 Task: Change  the formatting of the data to Which is Greater than 10 In conditional formating, put the option 'Red Text. 'add another formatting option Format As Table, insert the option Light Gray, Table style light 1 , change the format of Column Width to 15In the sheet   Spark Sales   book
Action: Mouse moved to (86, 235)
Screenshot: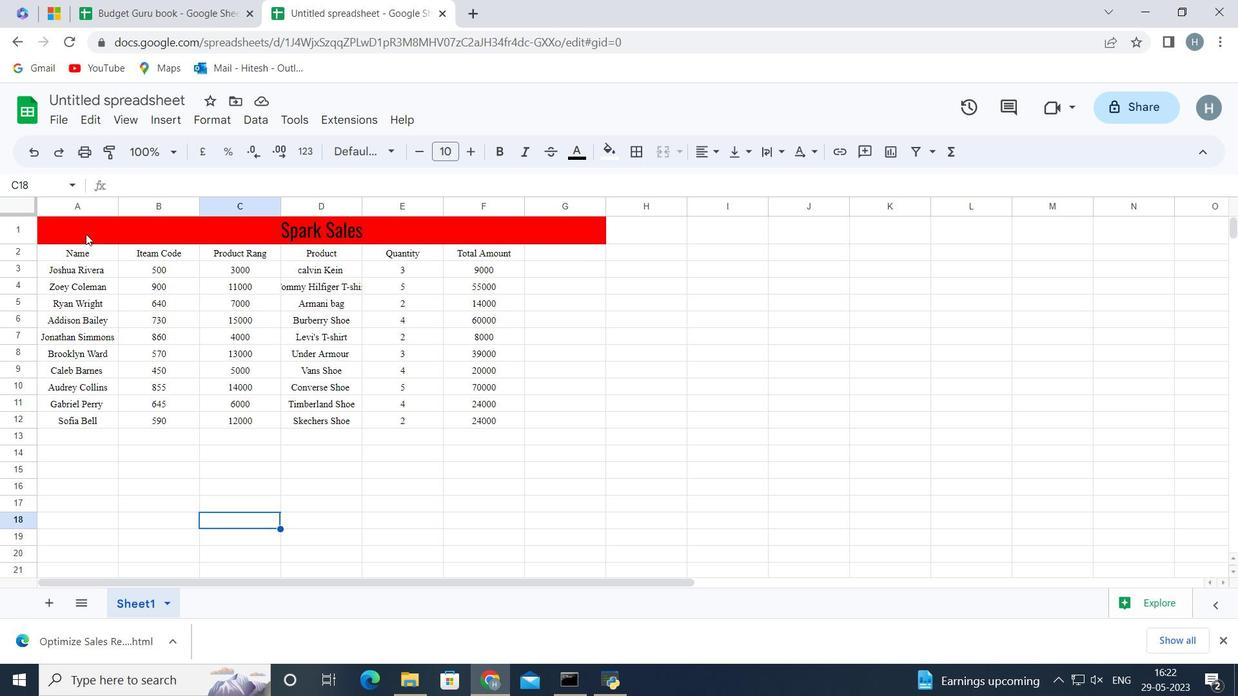 
Action: Key pressed <Key.shift><Key.right>
Screenshot: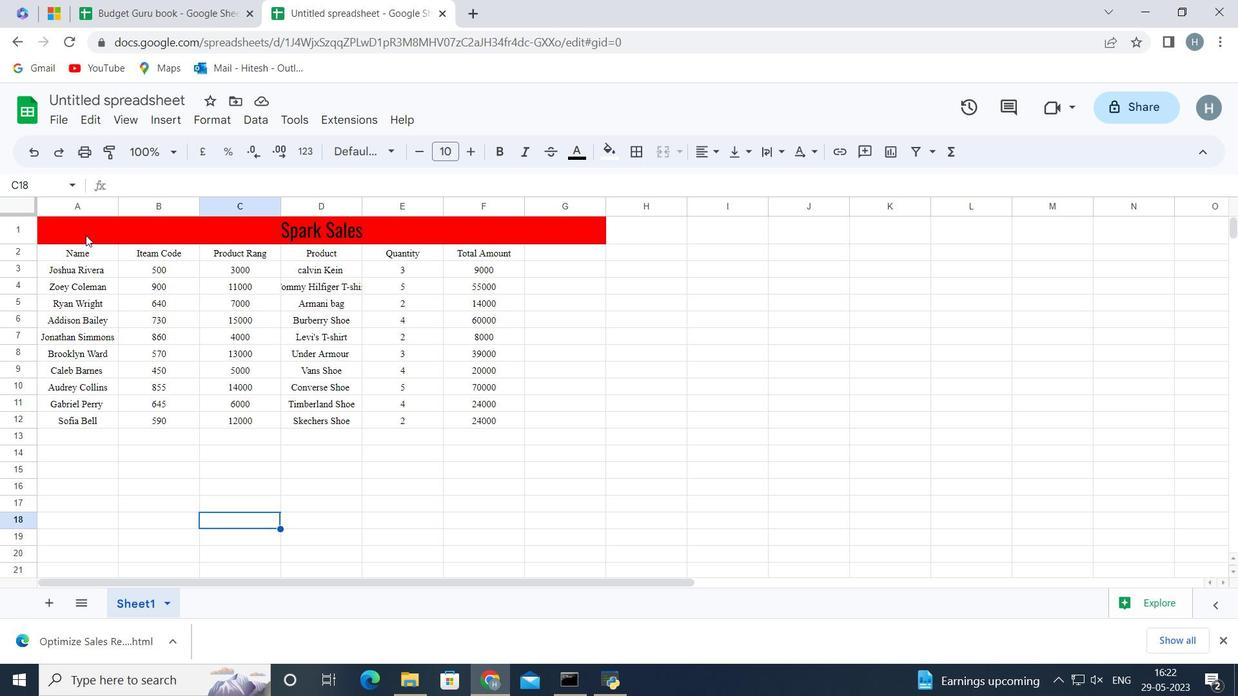 
Action: Mouse moved to (149, 468)
Screenshot: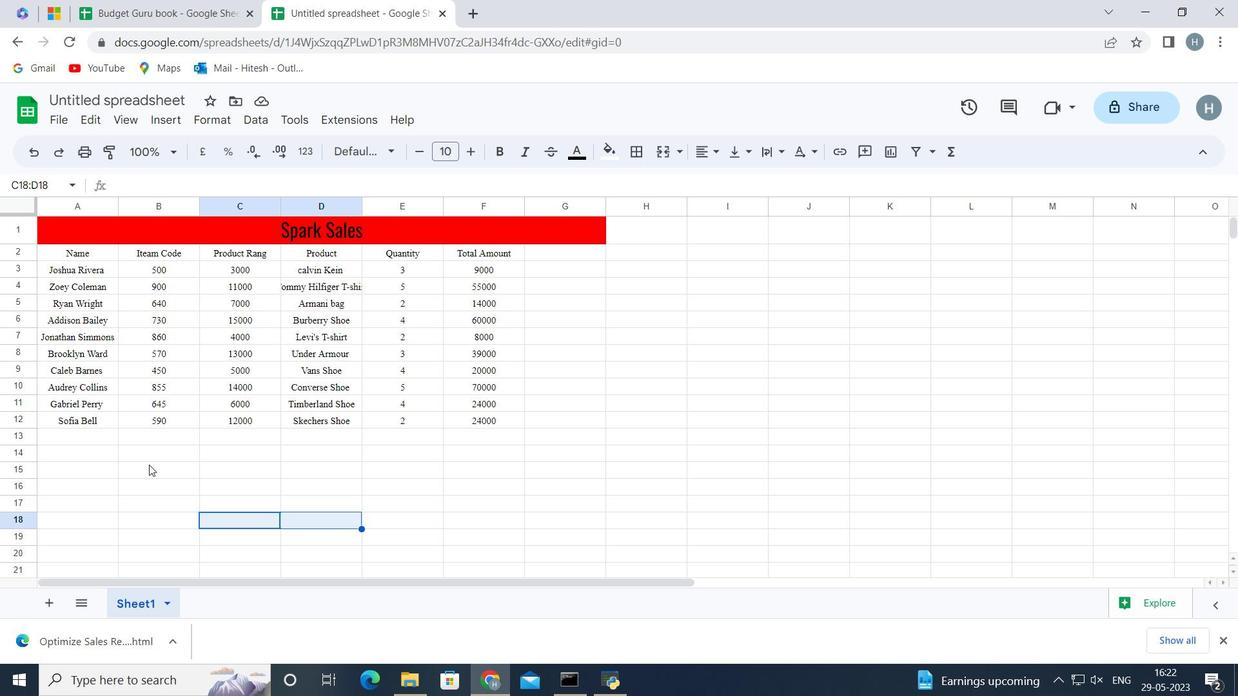 
Action: Mouse pressed left at (149, 468)
Screenshot: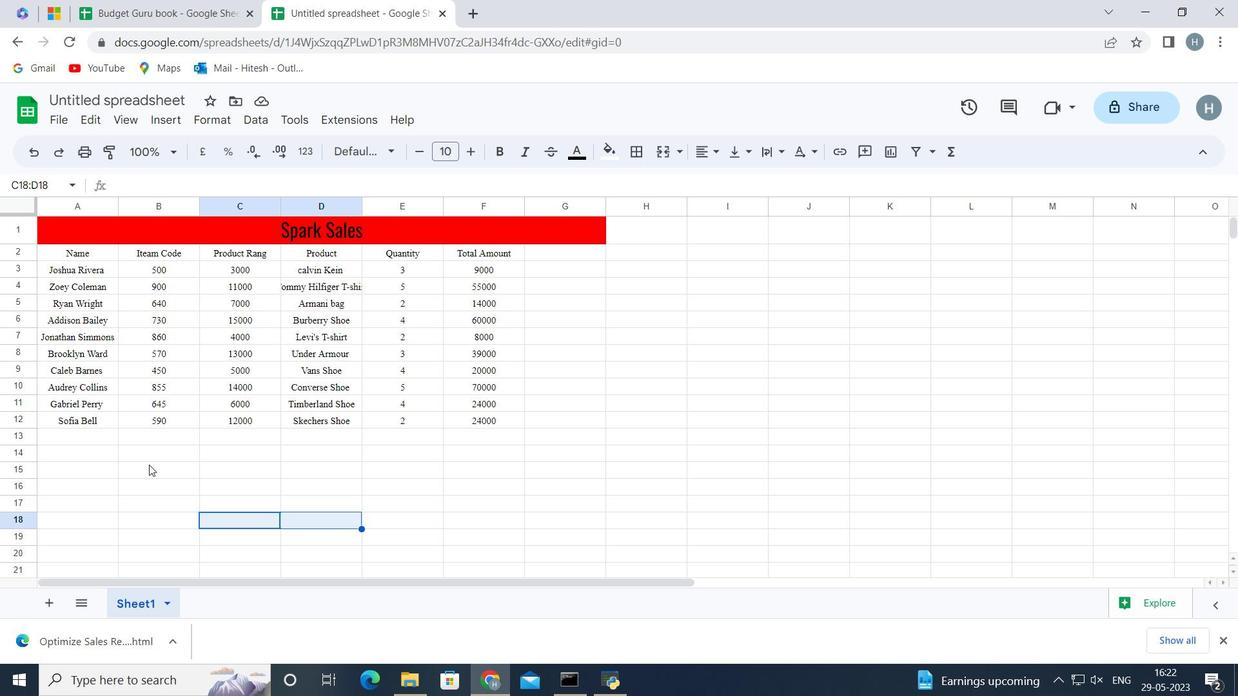
Action: Mouse moved to (63, 226)
Screenshot: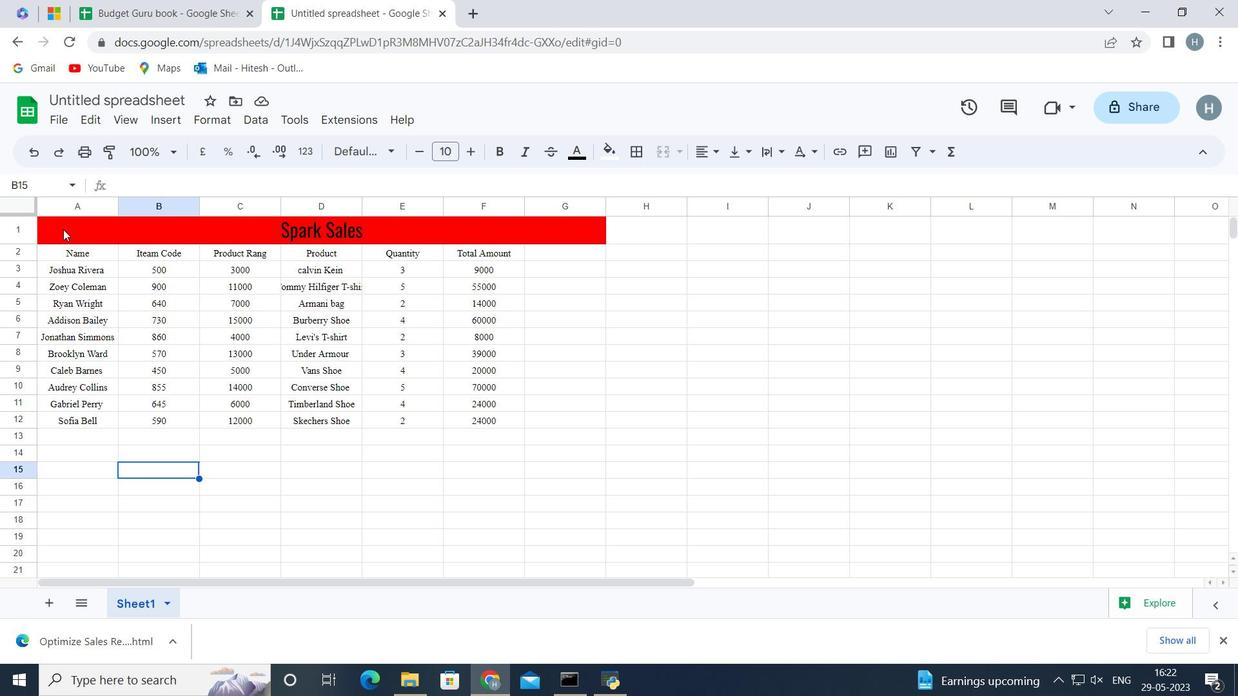 
Action: Mouse pressed left at (63, 226)
Screenshot: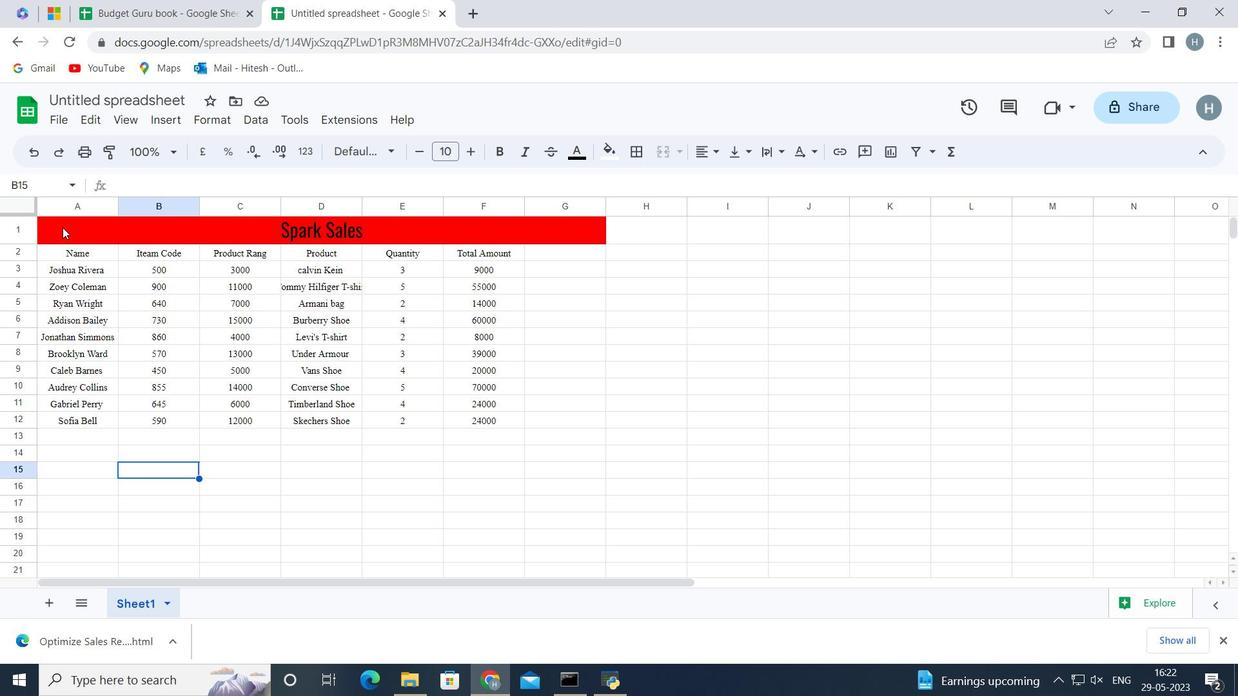 
Action: Key pressed <Key.shift><Key.down><Key.down><Key.down><Key.down><Key.down><Key.down><Key.down><Key.down><Key.down><Key.down><Key.down>
Screenshot: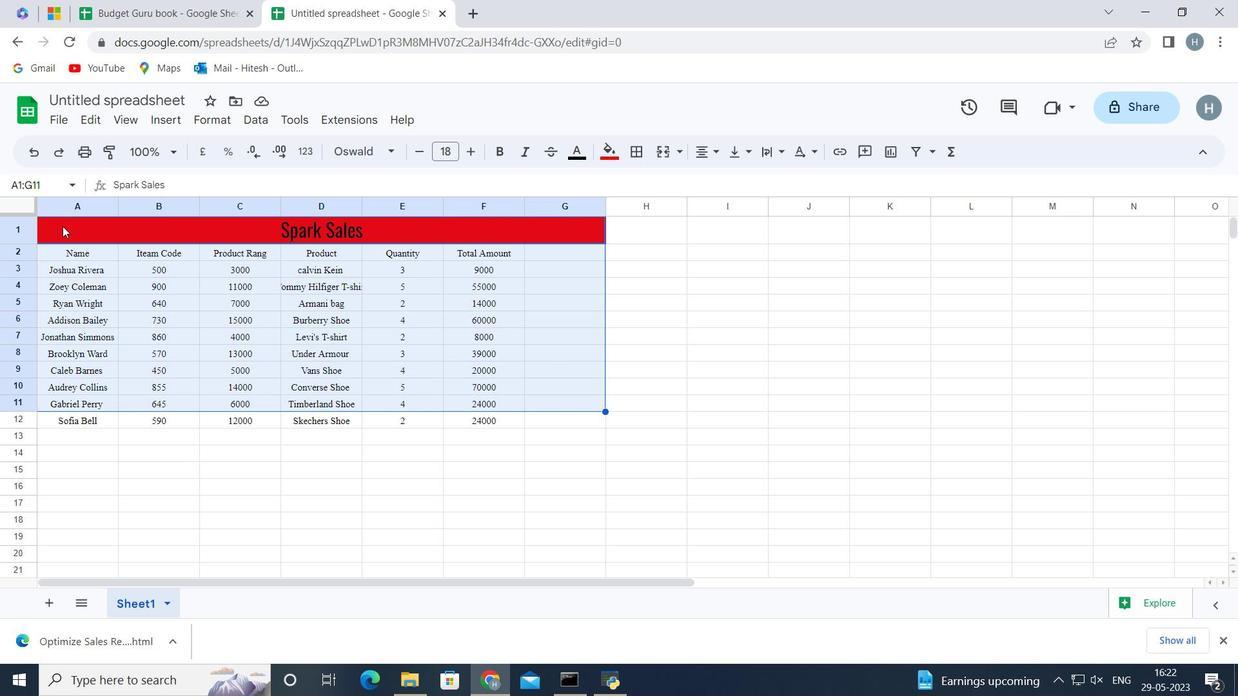 
Action: Mouse moved to (221, 122)
Screenshot: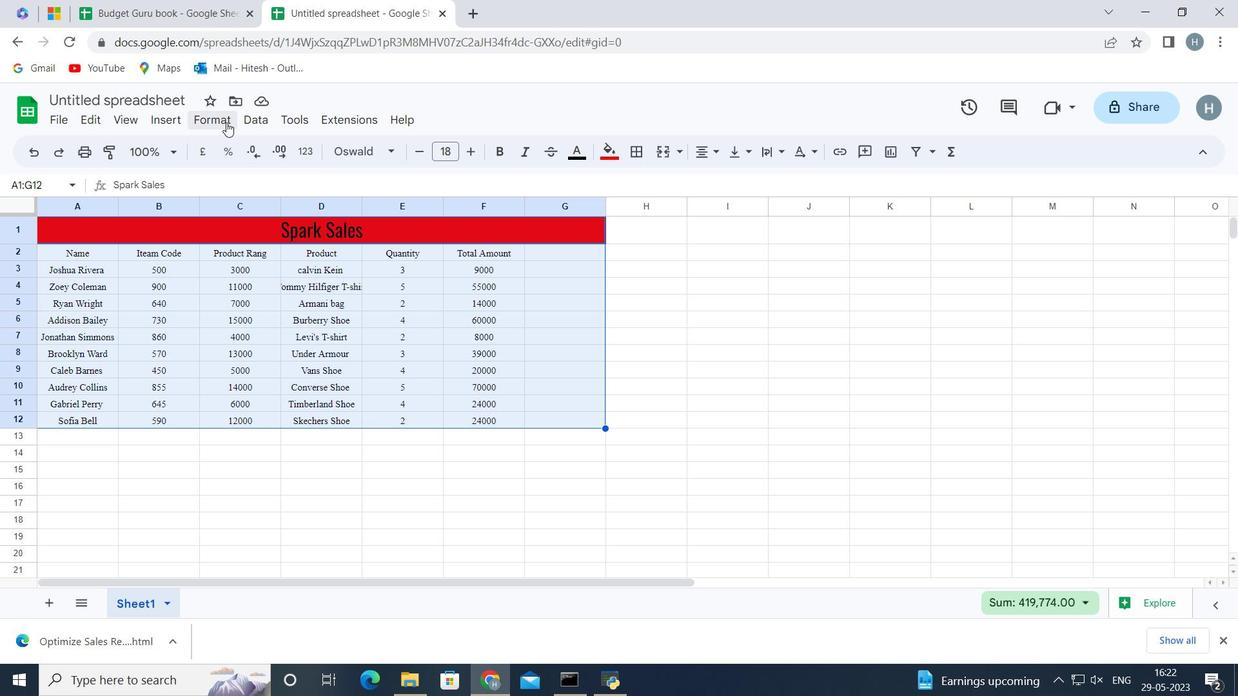 
Action: Mouse pressed left at (221, 122)
Screenshot: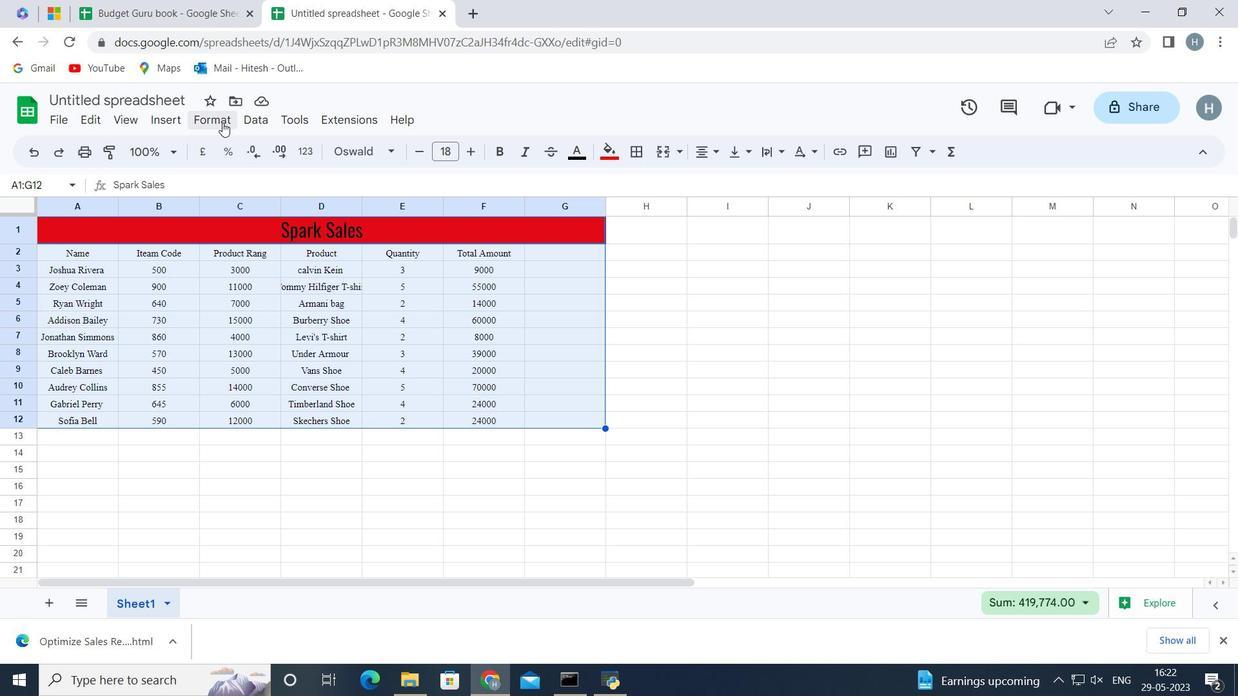 
Action: Mouse moved to (324, 391)
Screenshot: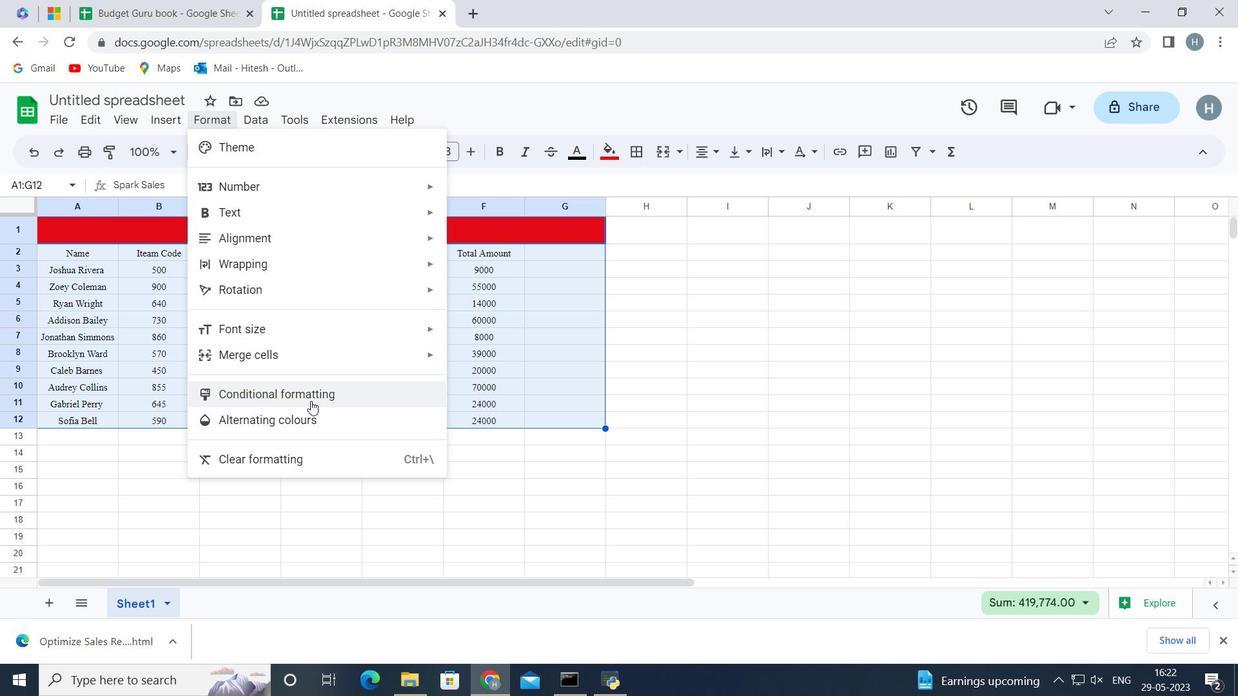 
Action: Mouse pressed left at (324, 391)
Screenshot: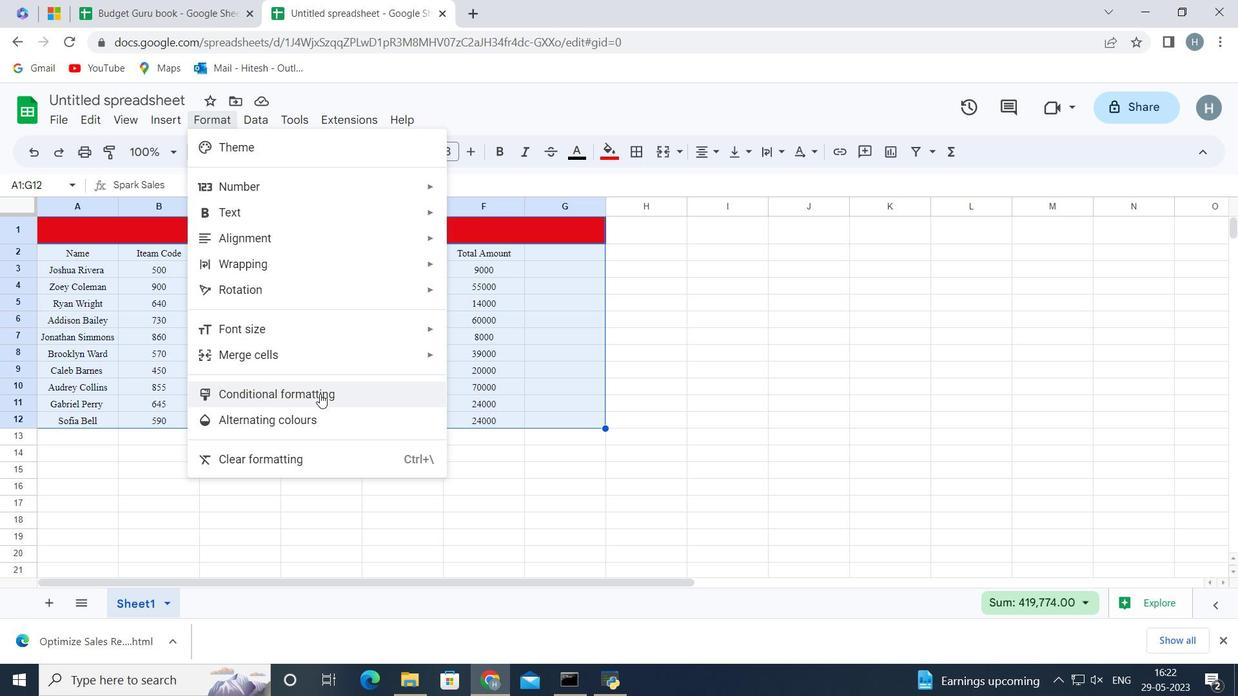 
Action: Mouse moved to (1093, 363)
Screenshot: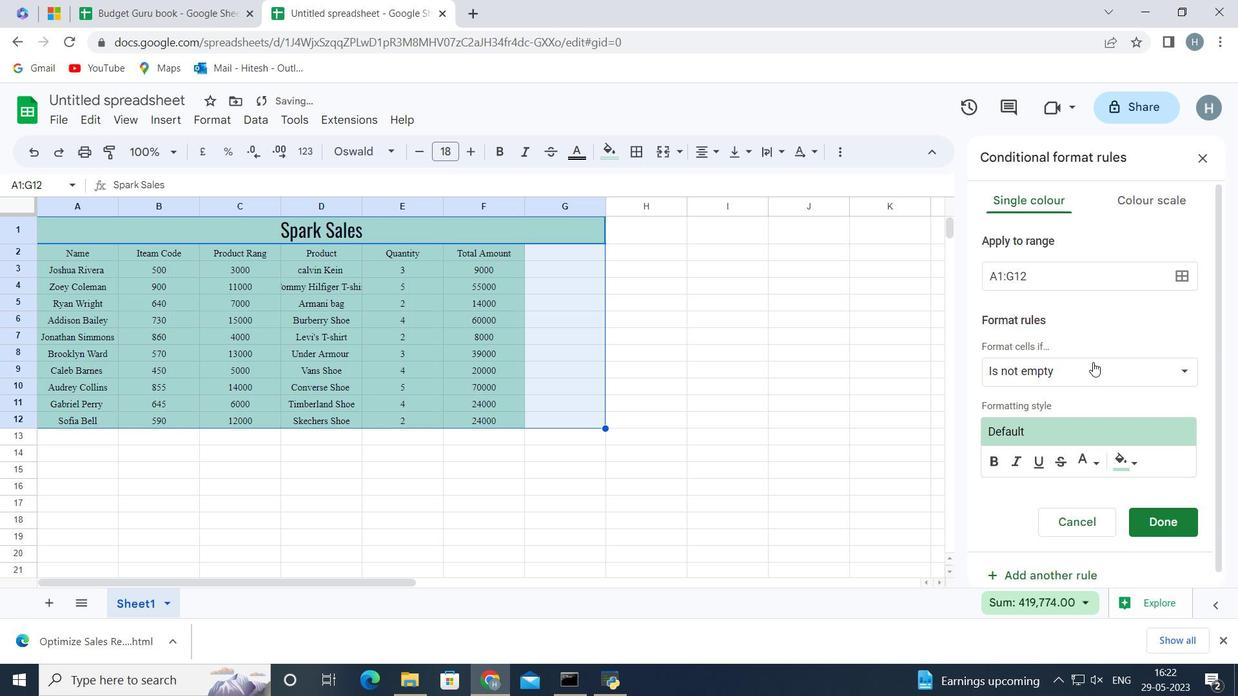 
Action: Mouse pressed left at (1093, 363)
Screenshot: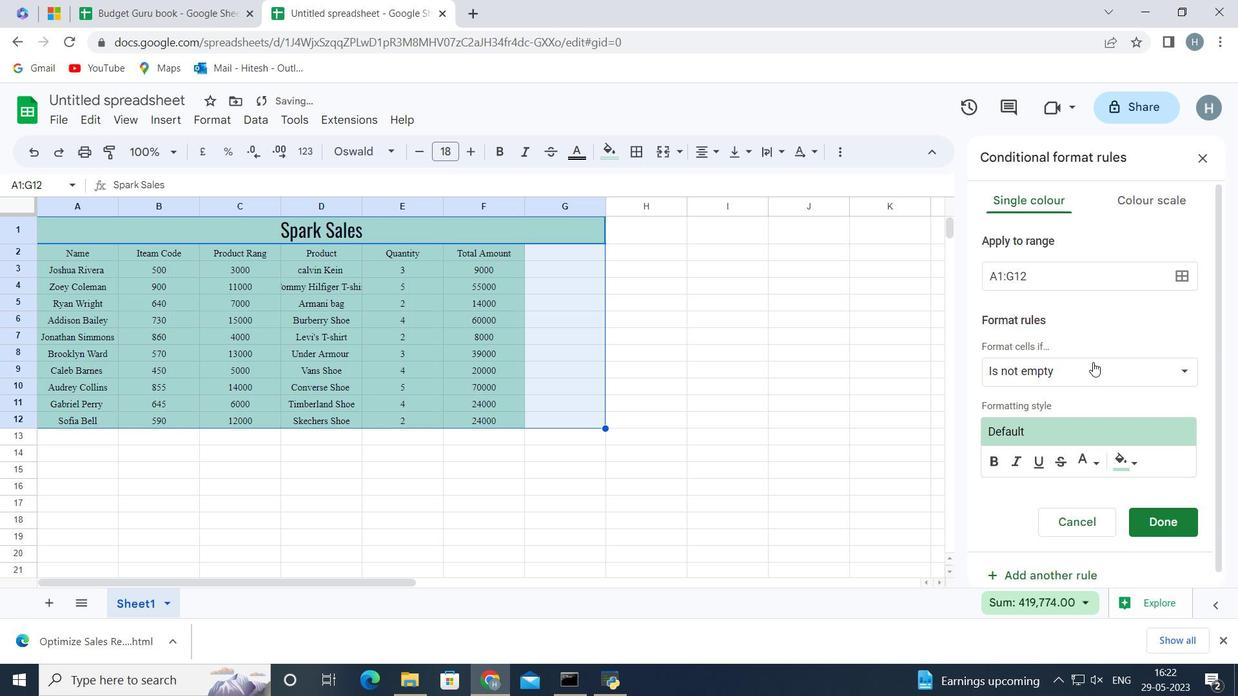 
Action: Mouse moved to (1073, 416)
Screenshot: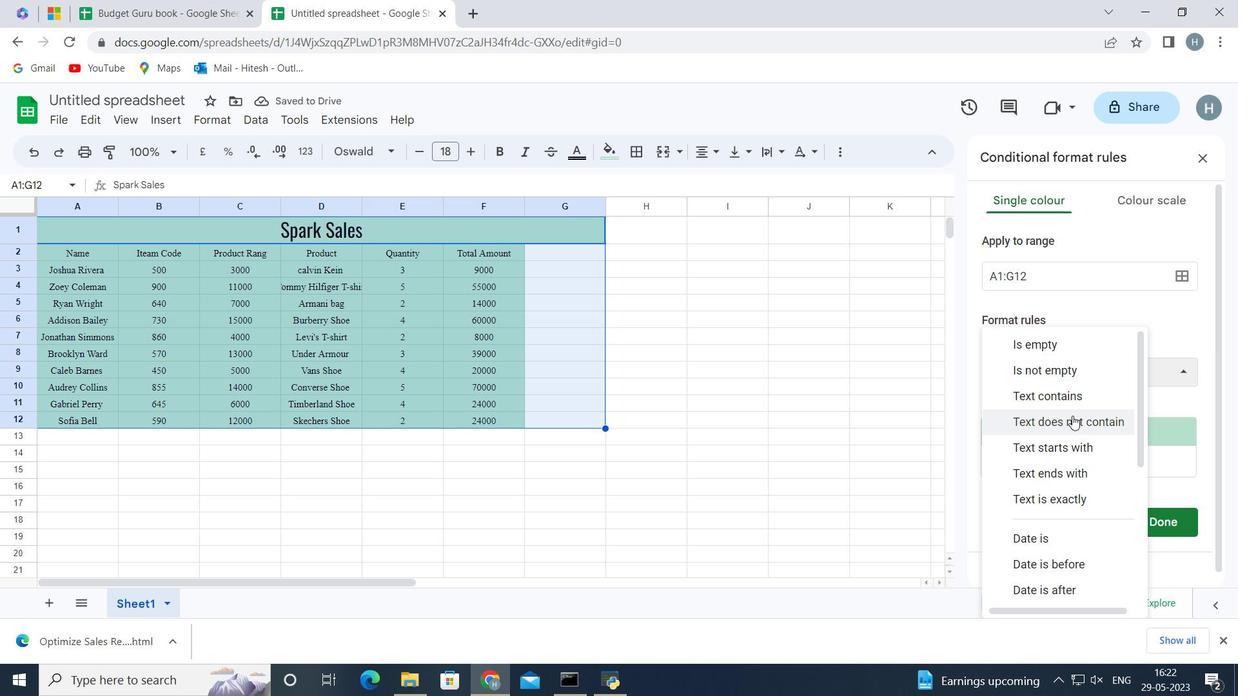 
Action: Mouse scrolled (1073, 416) with delta (0, 0)
Screenshot: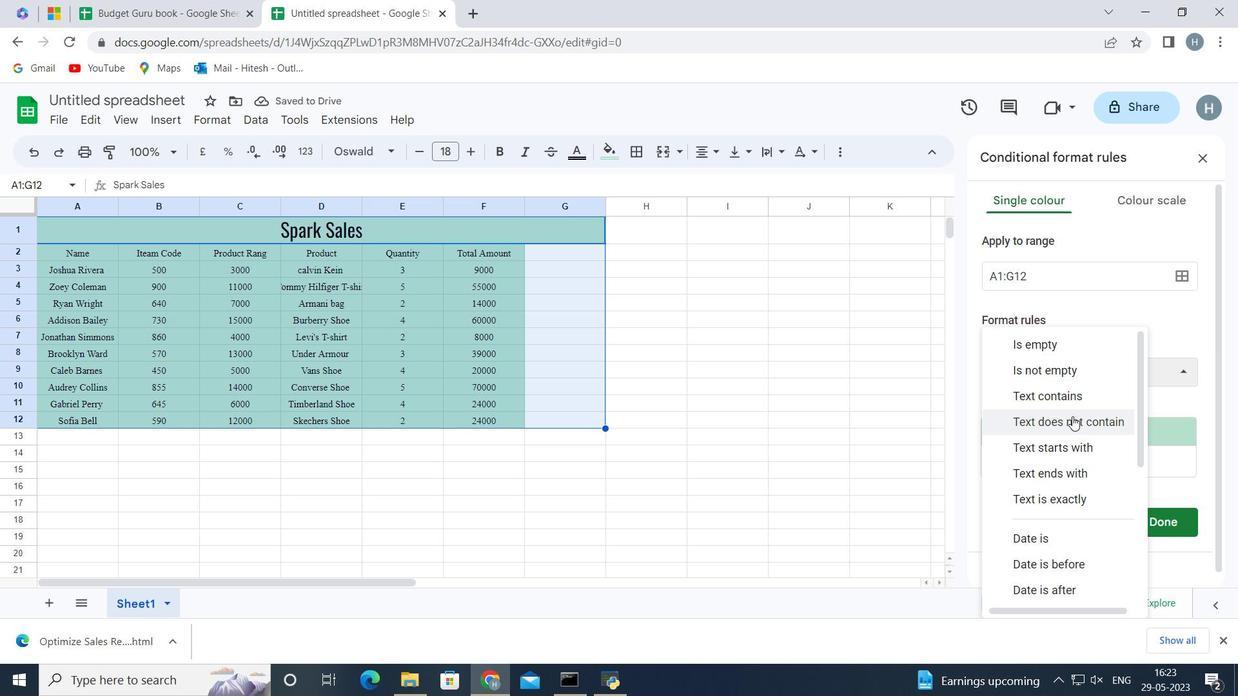 
Action: Mouse scrolled (1073, 416) with delta (0, 0)
Screenshot: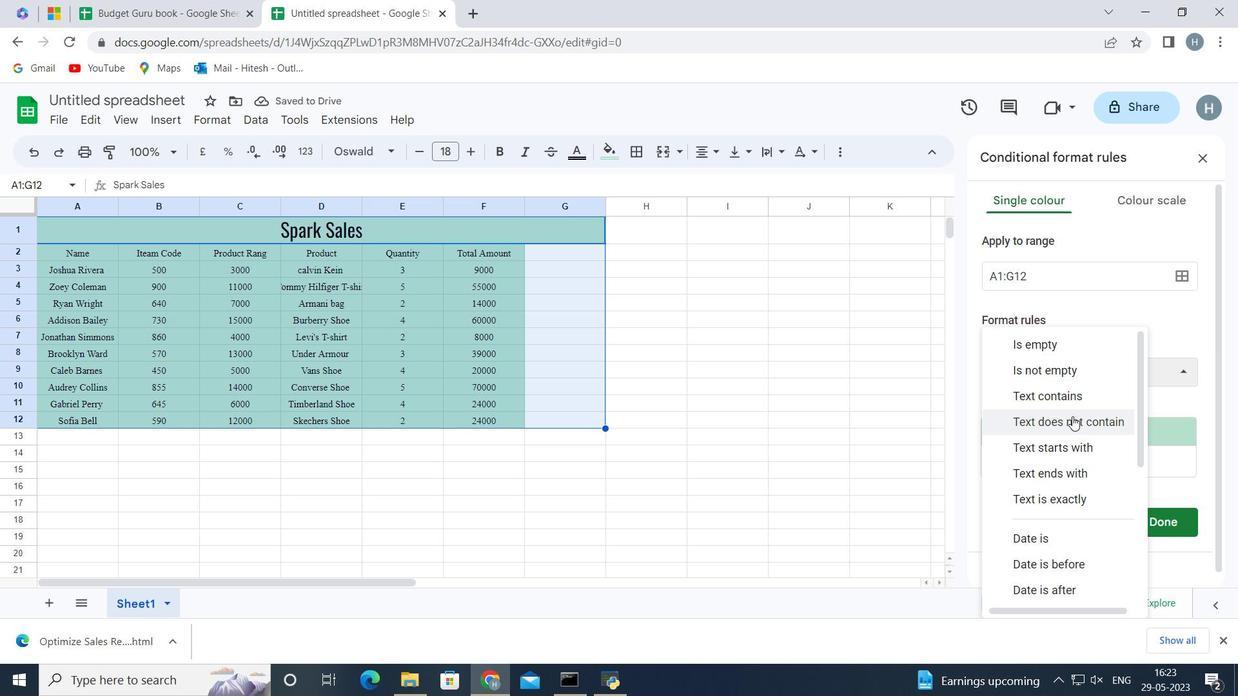
Action: Mouse moved to (1059, 466)
Screenshot: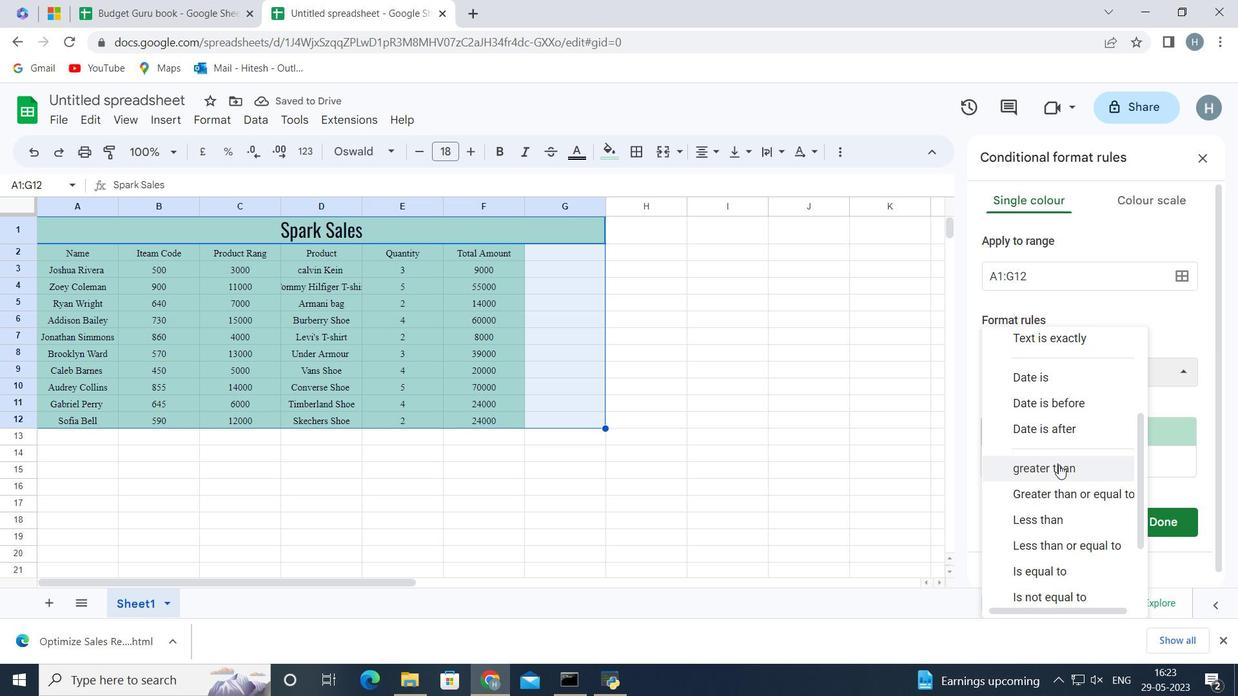 
Action: Mouse pressed left at (1059, 466)
Screenshot: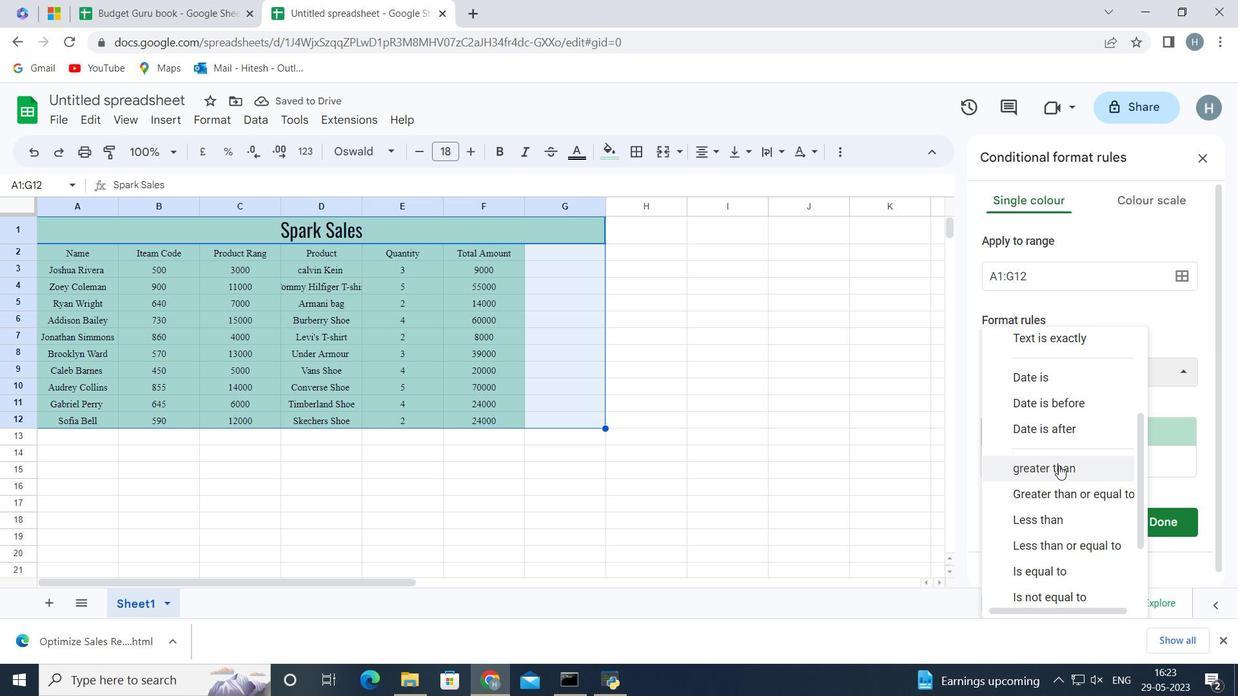
Action: Mouse moved to (1033, 416)
Screenshot: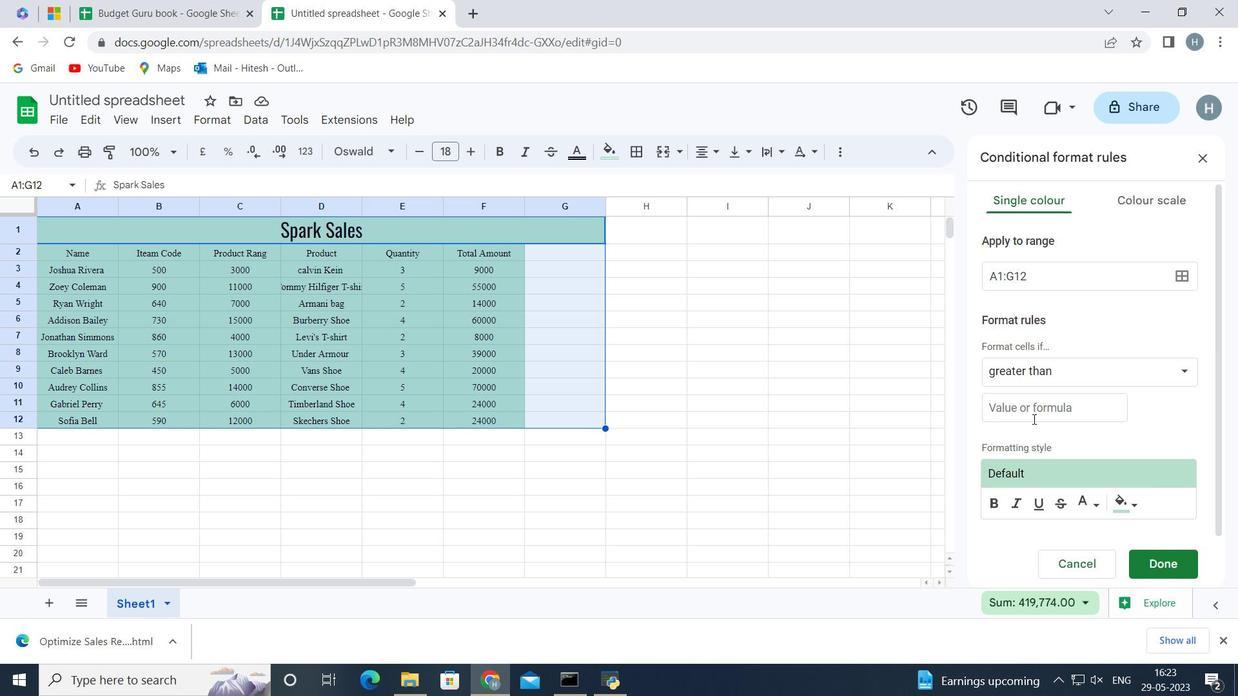
Action: Mouse pressed left at (1033, 416)
Screenshot: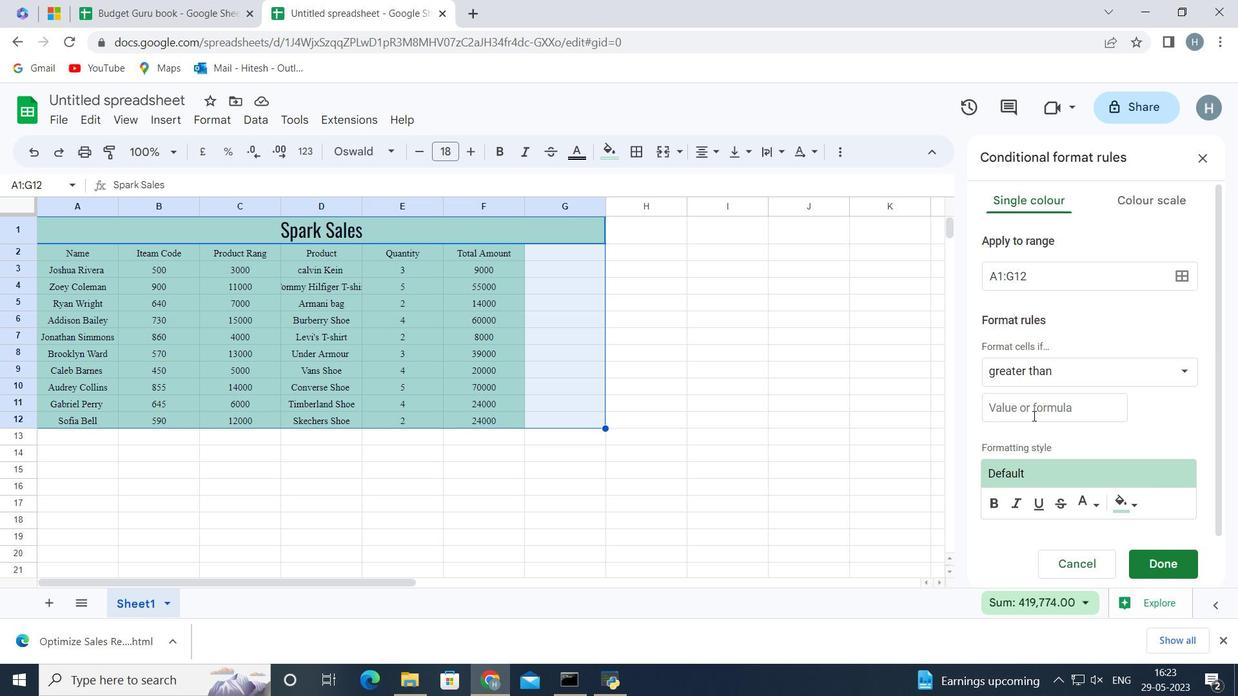 
Action: Mouse moved to (1031, 407)
Screenshot: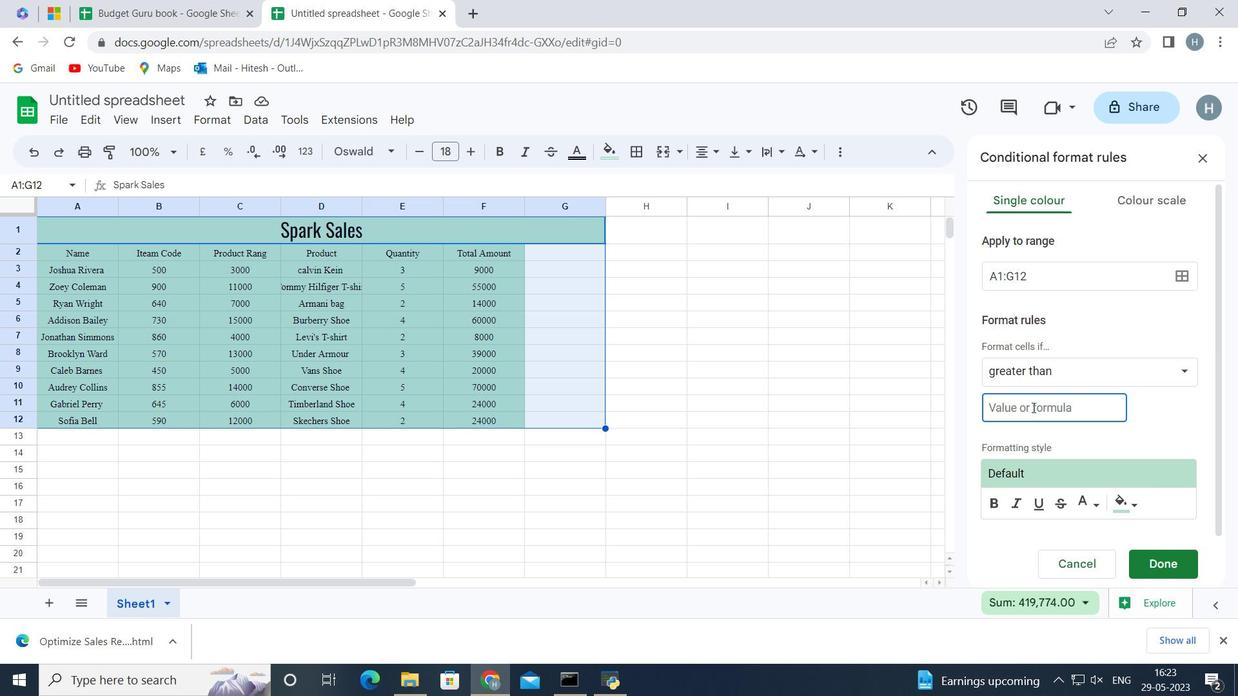 
Action: Key pressed 1
Screenshot: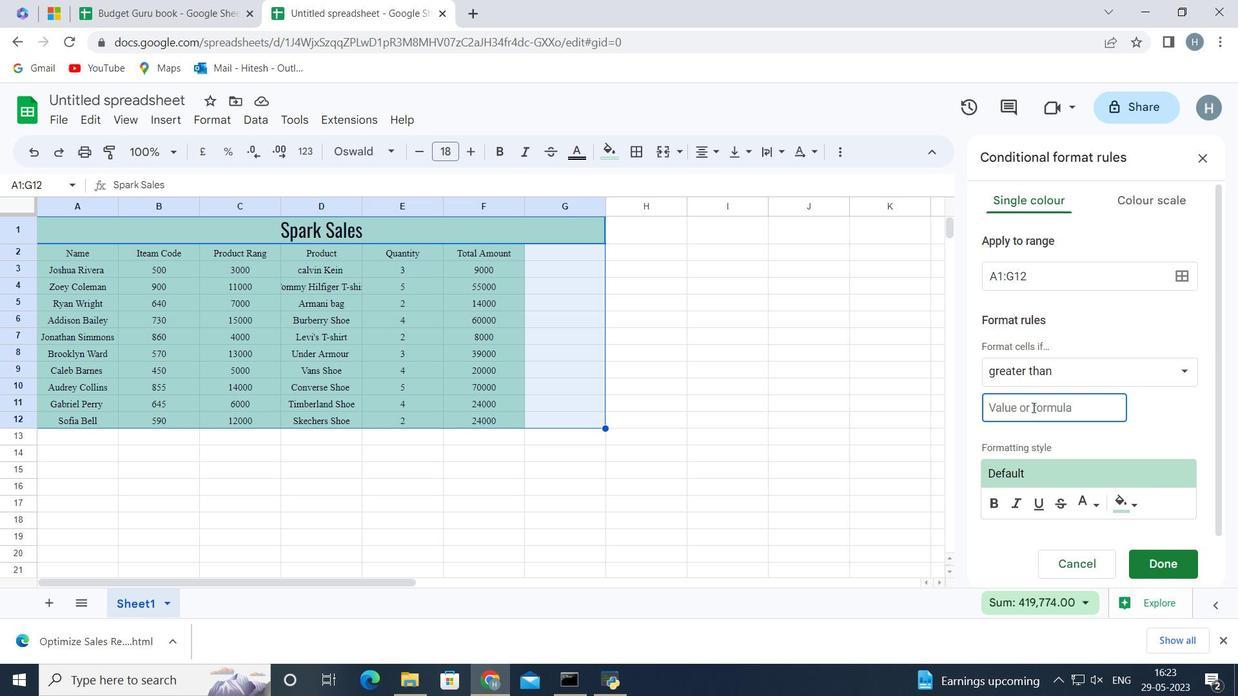 
Action: Mouse moved to (1030, 407)
Screenshot: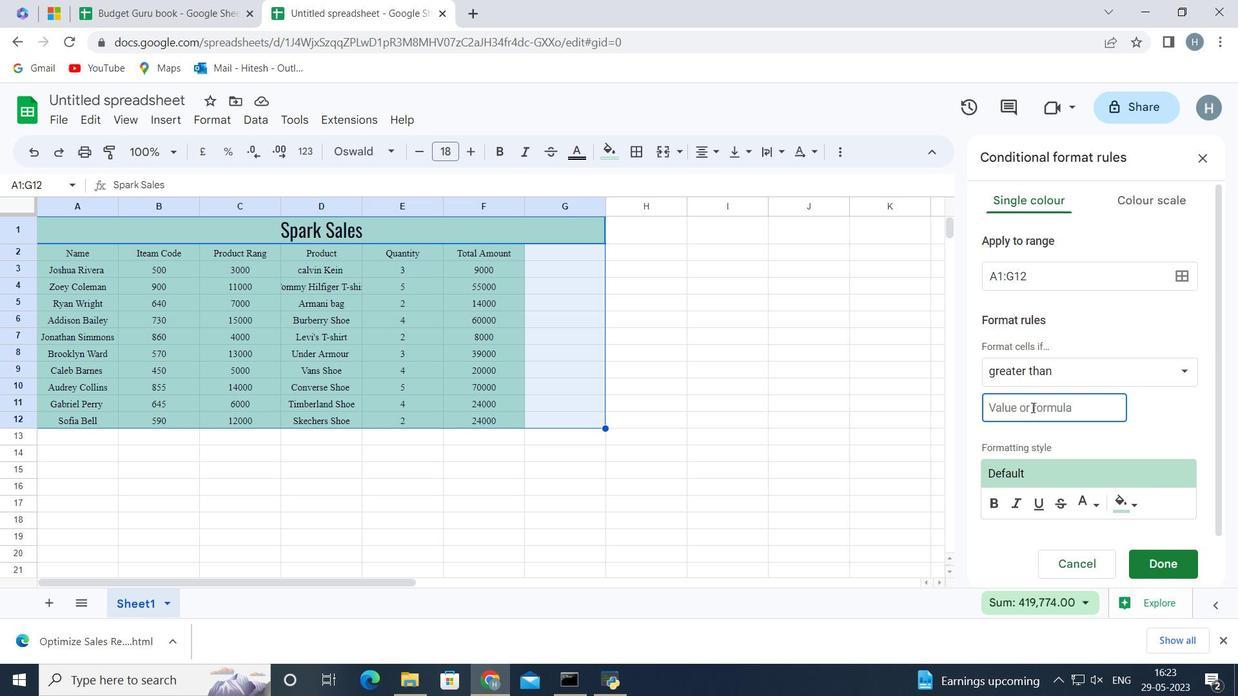 
Action: Key pressed 0
Screenshot: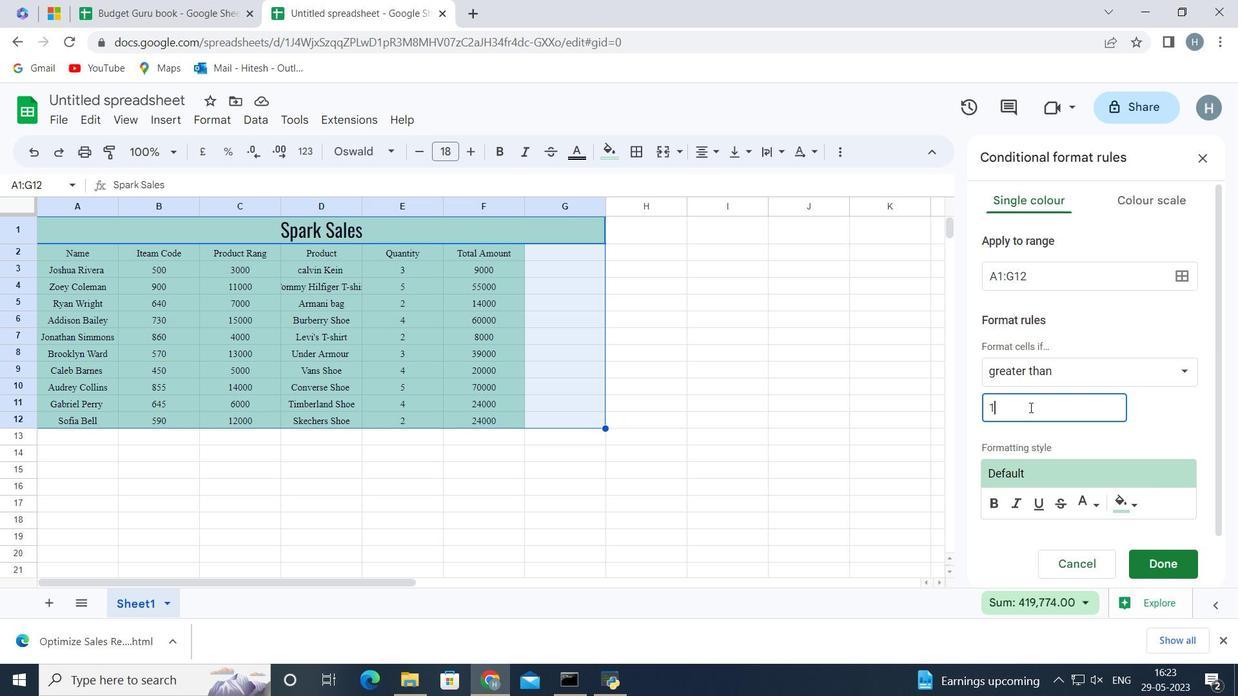 
Action: Mouse moved to (1119, 514)
Screenshot: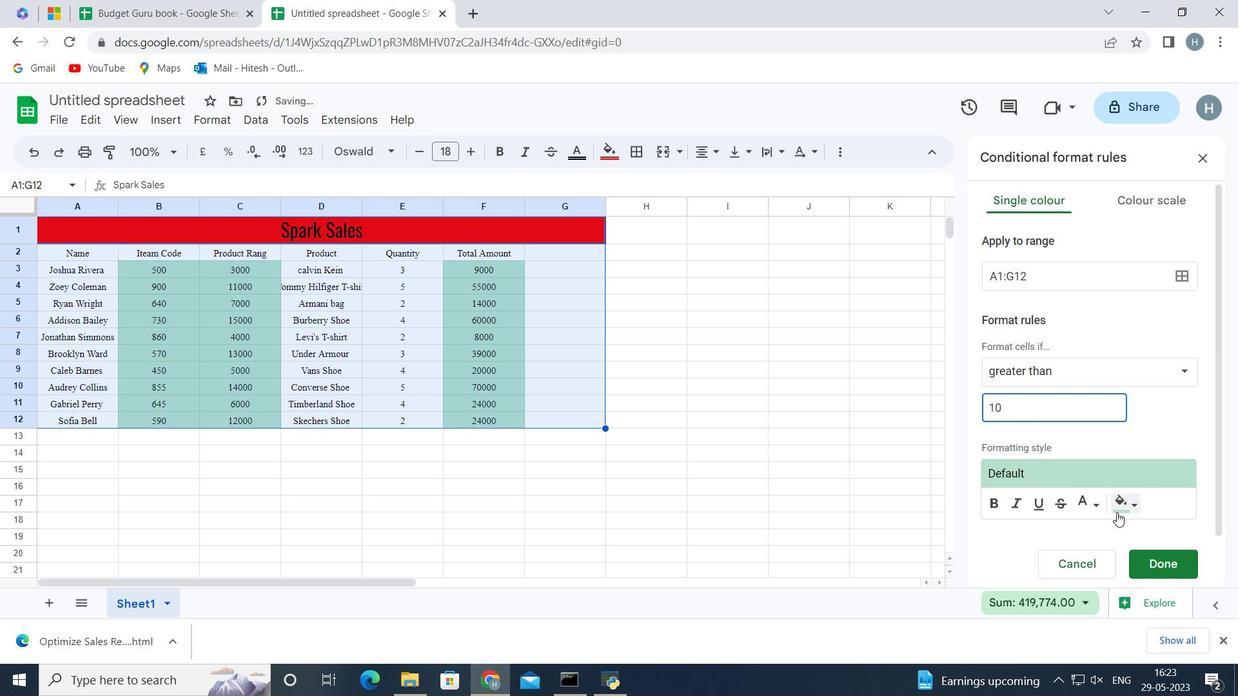 
Action: Mouse pressed left at (1119, 514)
Screenshot: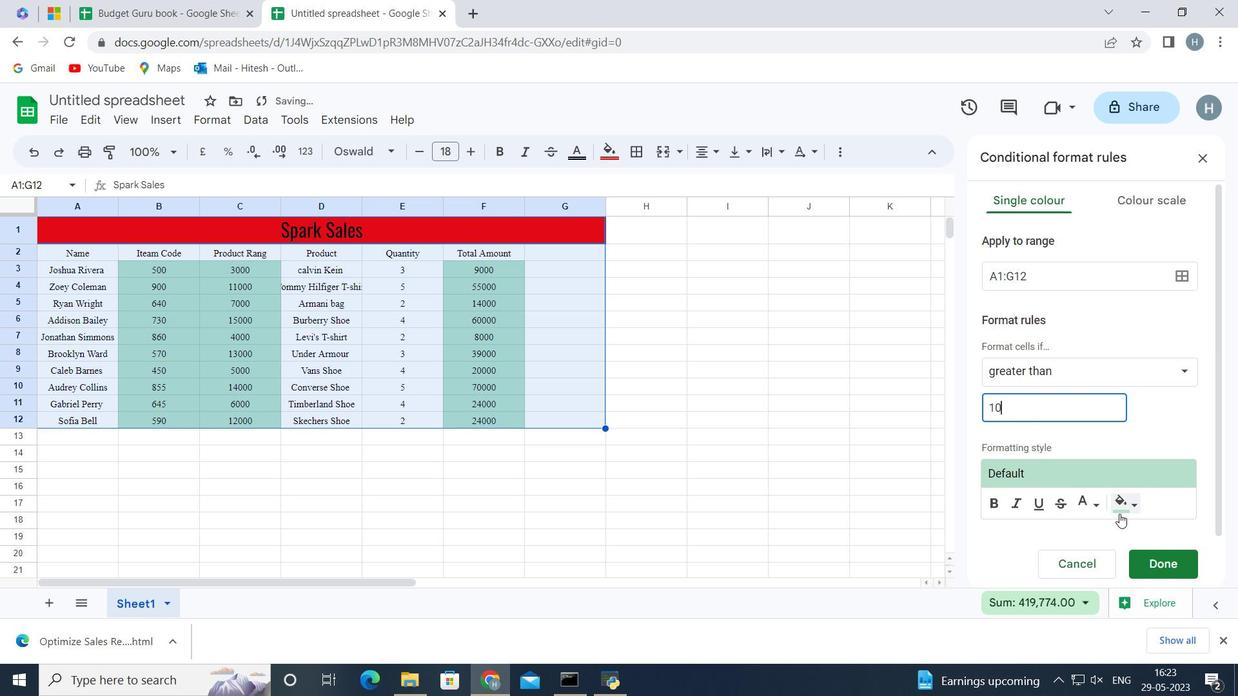 
Action: Mouse moved to (982, 280)
Screenshot: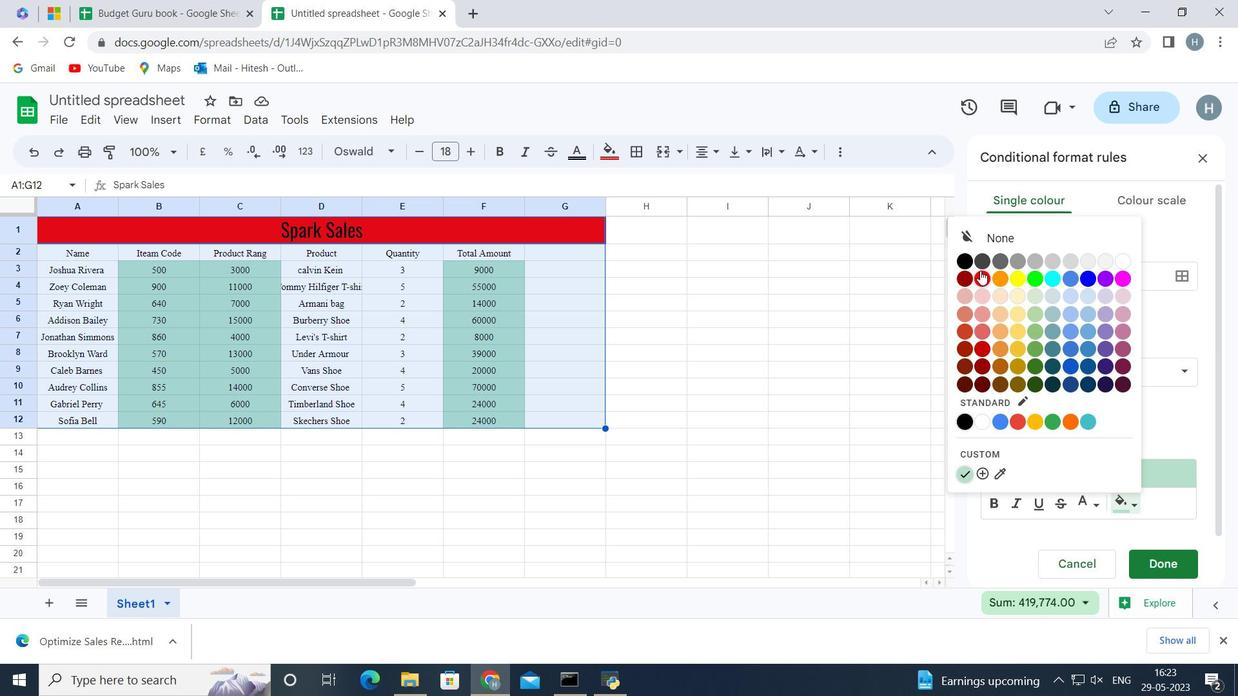 
Action: Mouse pressed left at (982, 280)
Screenshot: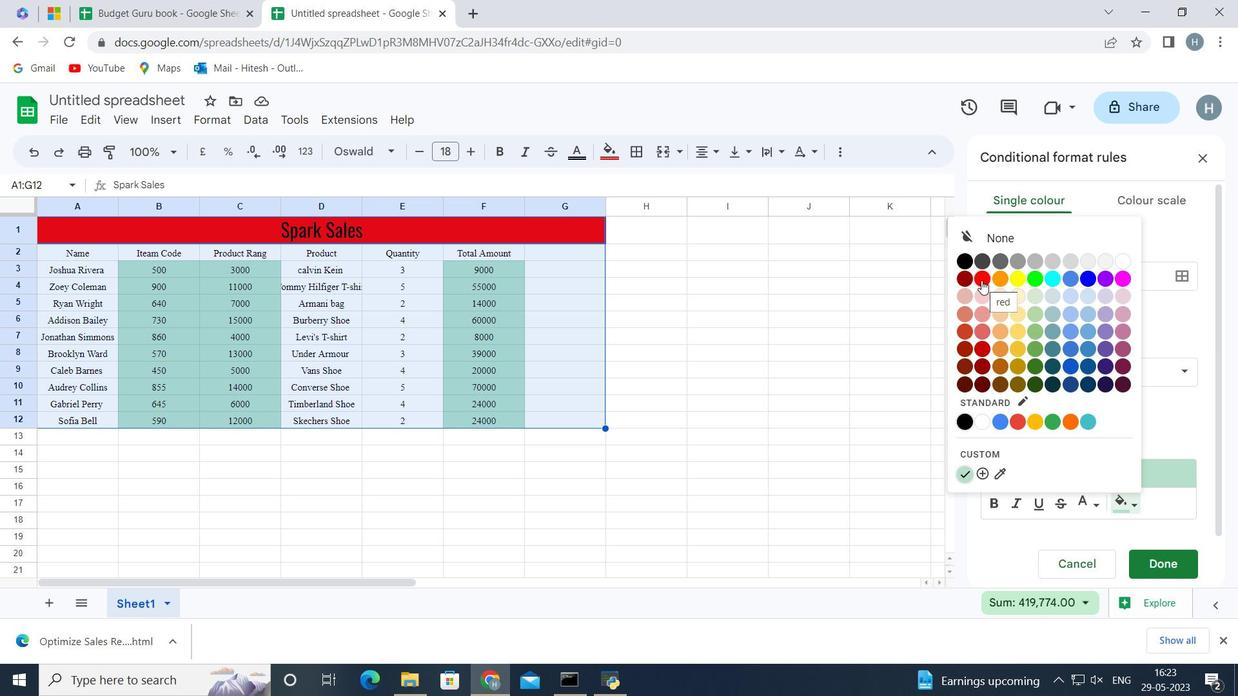 
Action: Mouse moved to (1164, 557)
Screenshot: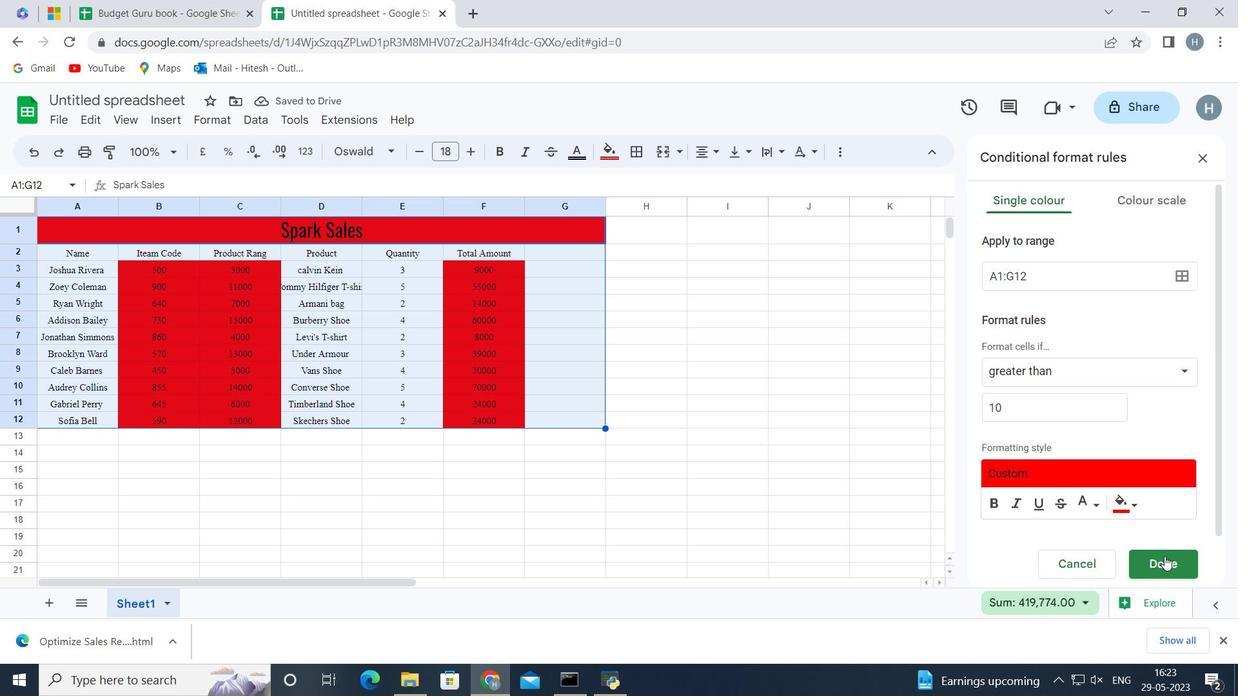 
Action: Mouse pressed left at (1164, 557)
Screenshot: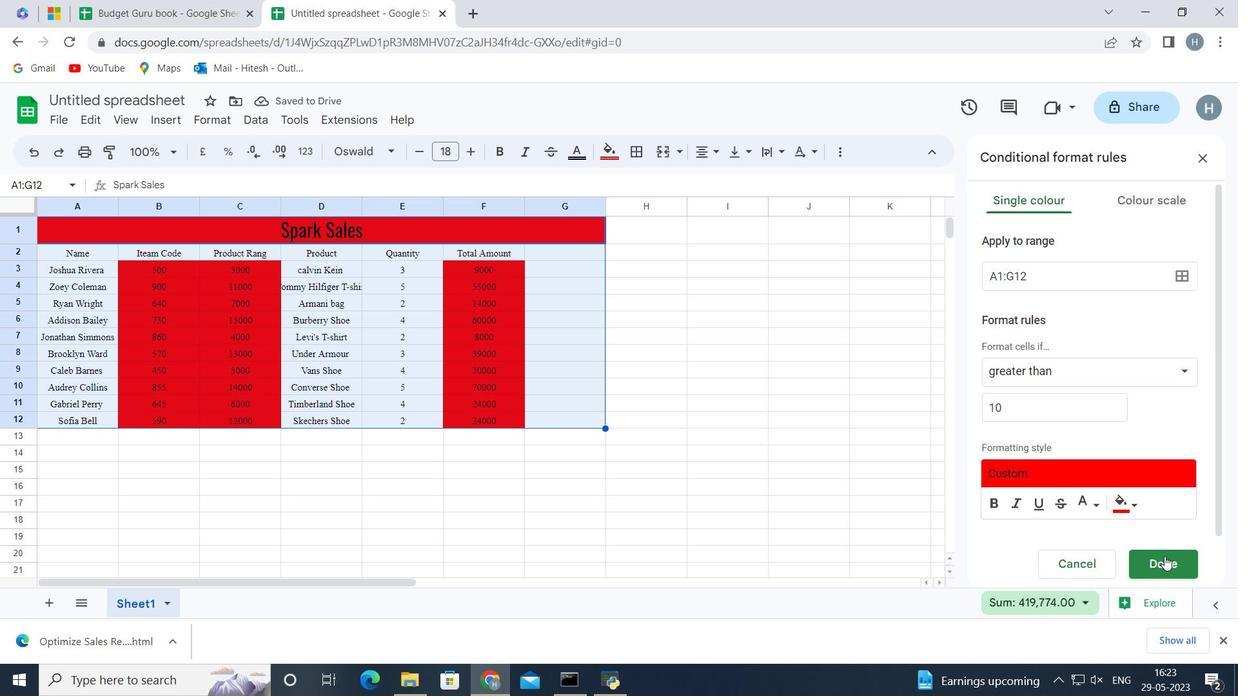 
Action: Mouse moved to (485, 484)
Screenshot: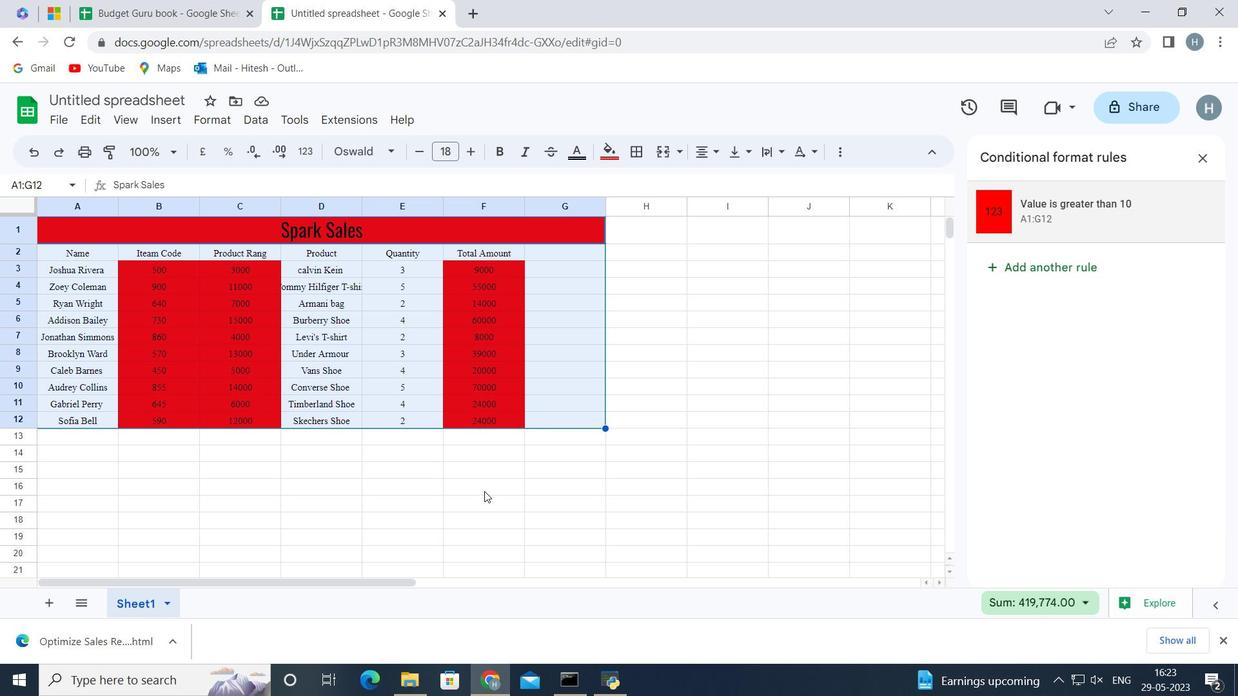
Action: Mouse pressed left at (485, 484)
Screenshot: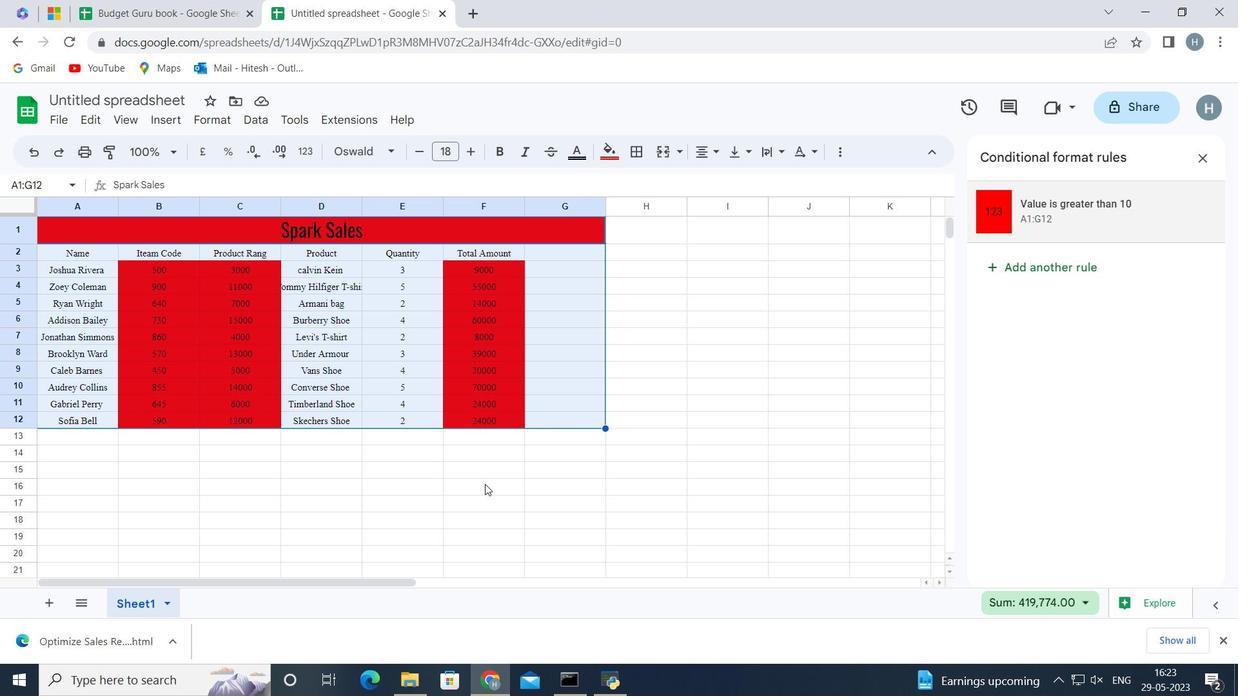 
Action: Mouse moved to (405, 491)
Screenshot: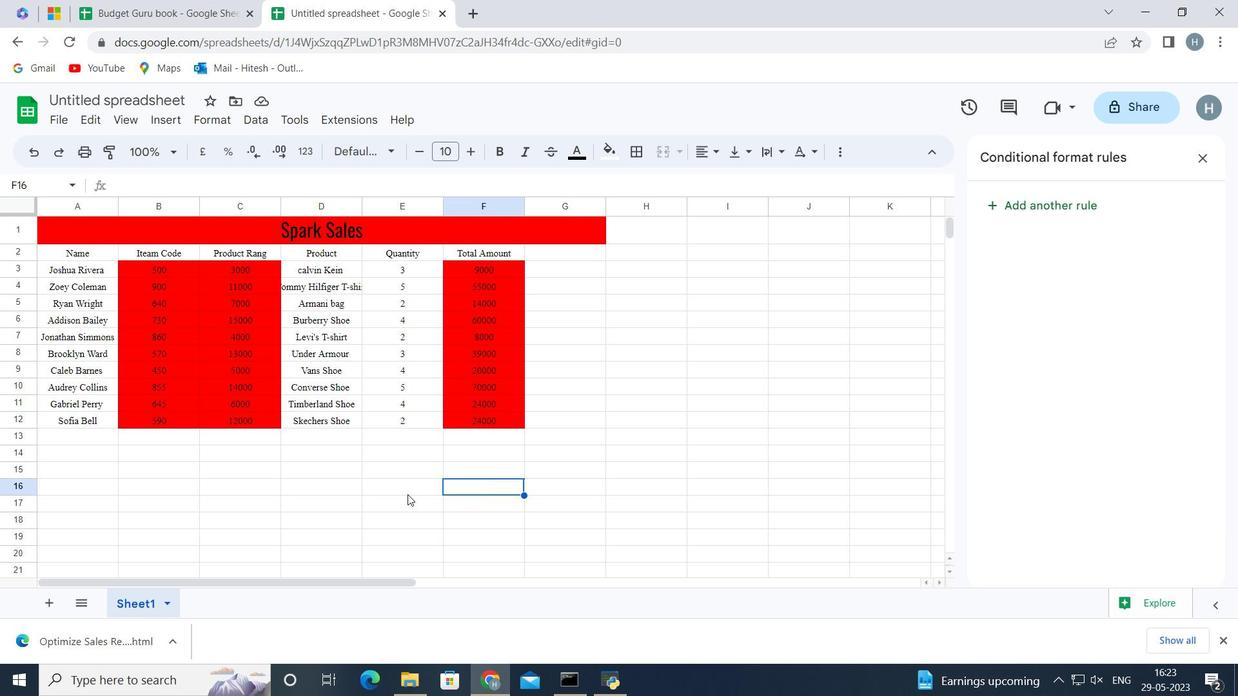 
Action: Mouse pressed left at (405, 491)
Screenshot: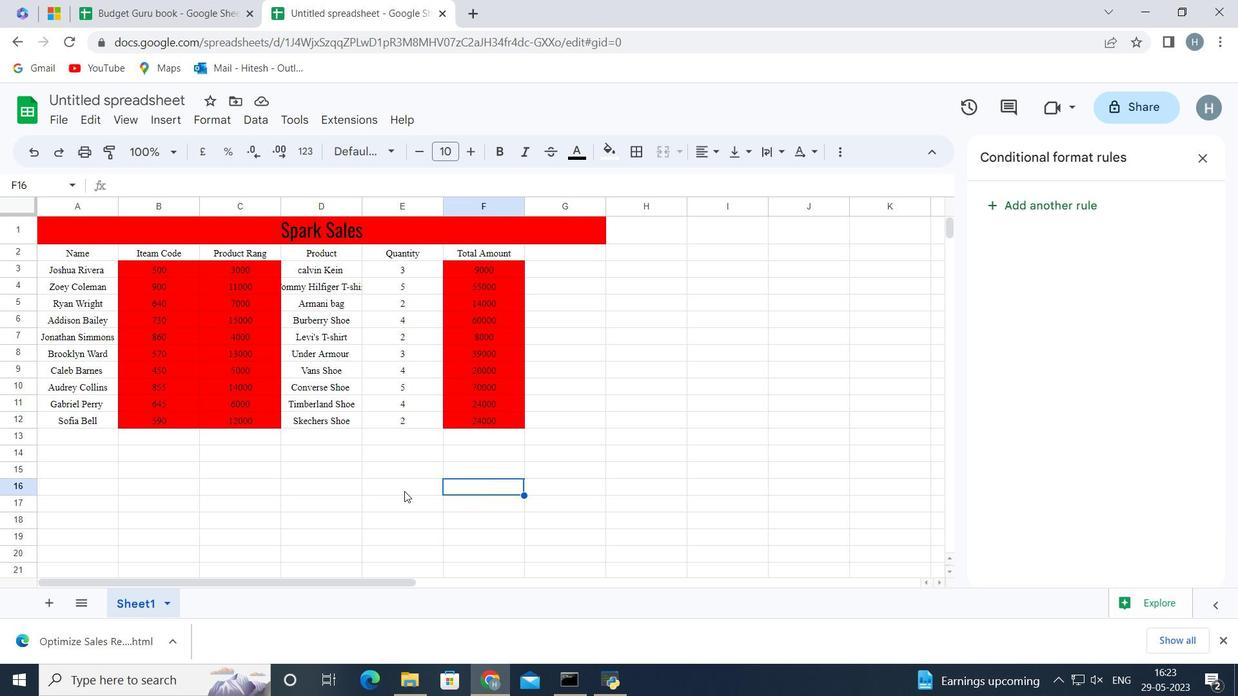 
Action: Mouse moved to (59, 215)
Screenshot: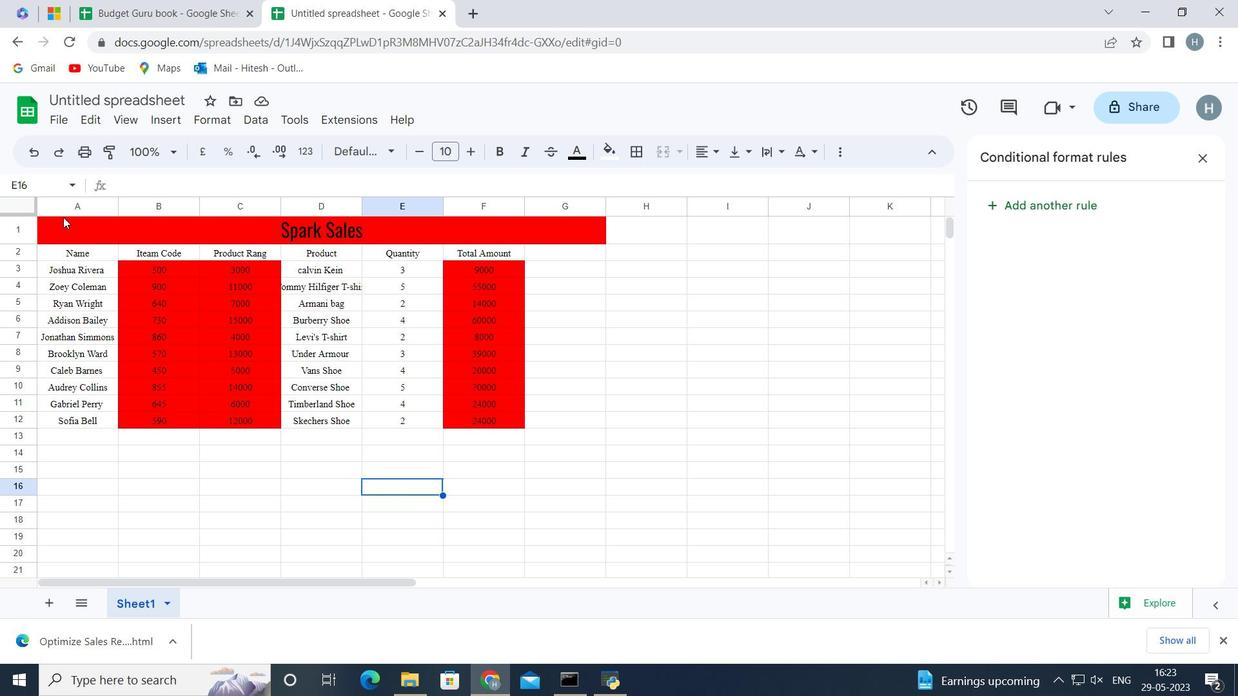 
Action: Mouse pressed left at (59, 215)
Screenshot: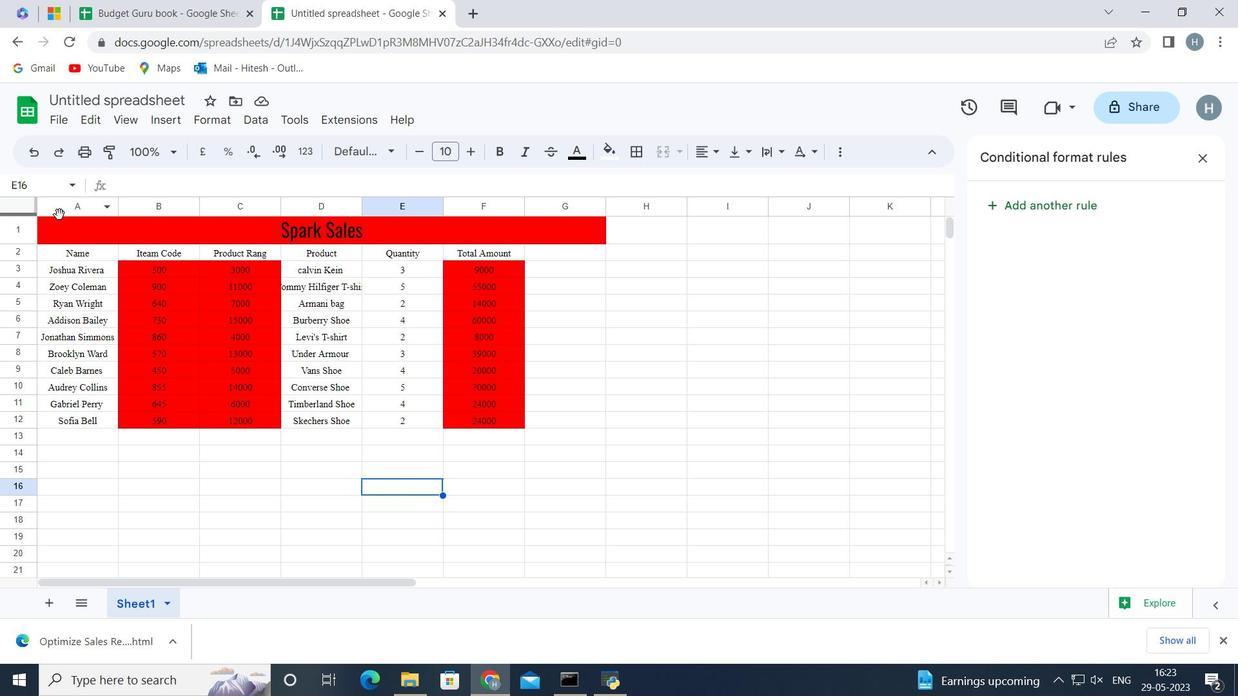 
Action: Mouse moved to (59, 220)
Screenshot: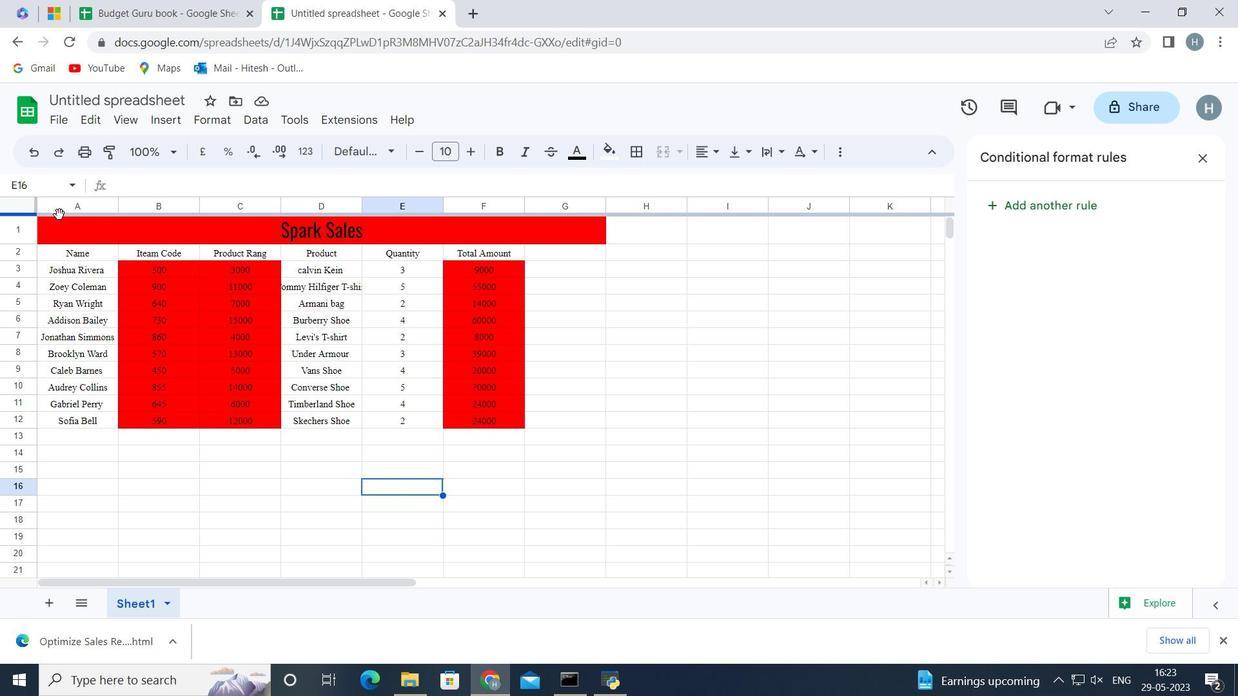 
Action: Mouse pressed left at (59, 220)
Screenshot: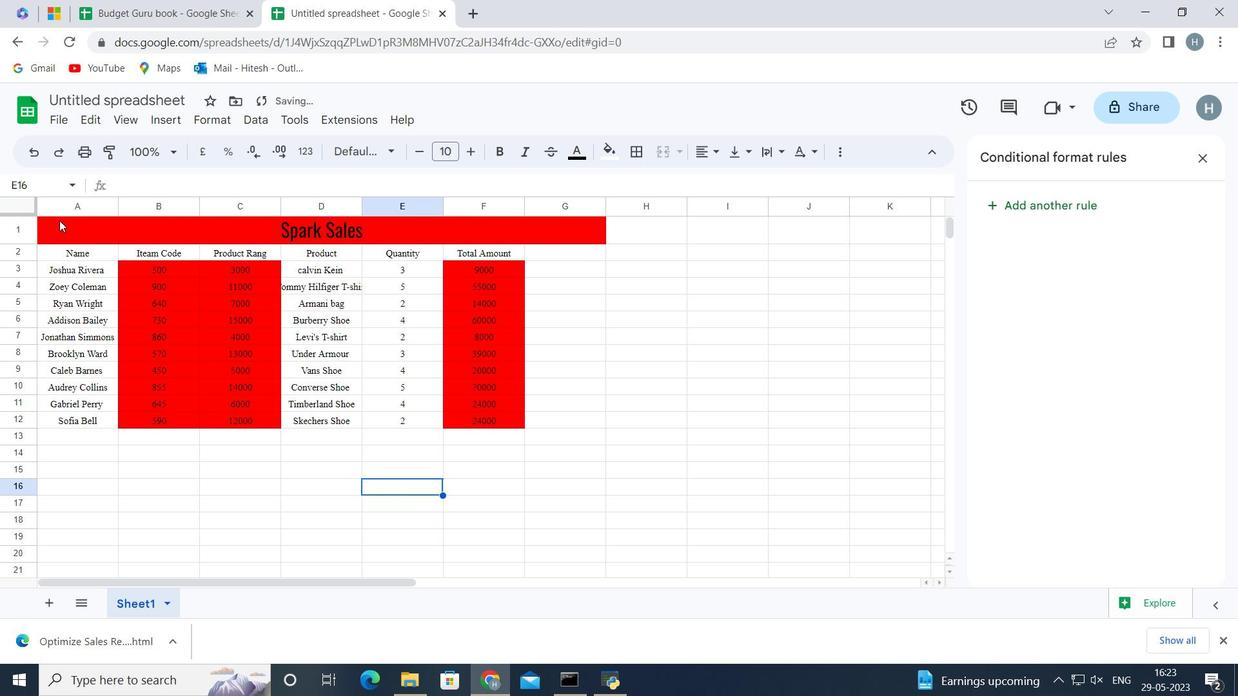 
Action: Key pressed <Key.shift><Key.down><Key.down><Key.down><Key.down><Key.down><Key.down><Key.down><Key.down><Key.down><Key.down><Key.down><Key.down><Key.down><Key.down><Key.down><Key.down><Key.up><Key.up><Key.up><Key.up><Key.up>
Screenshot: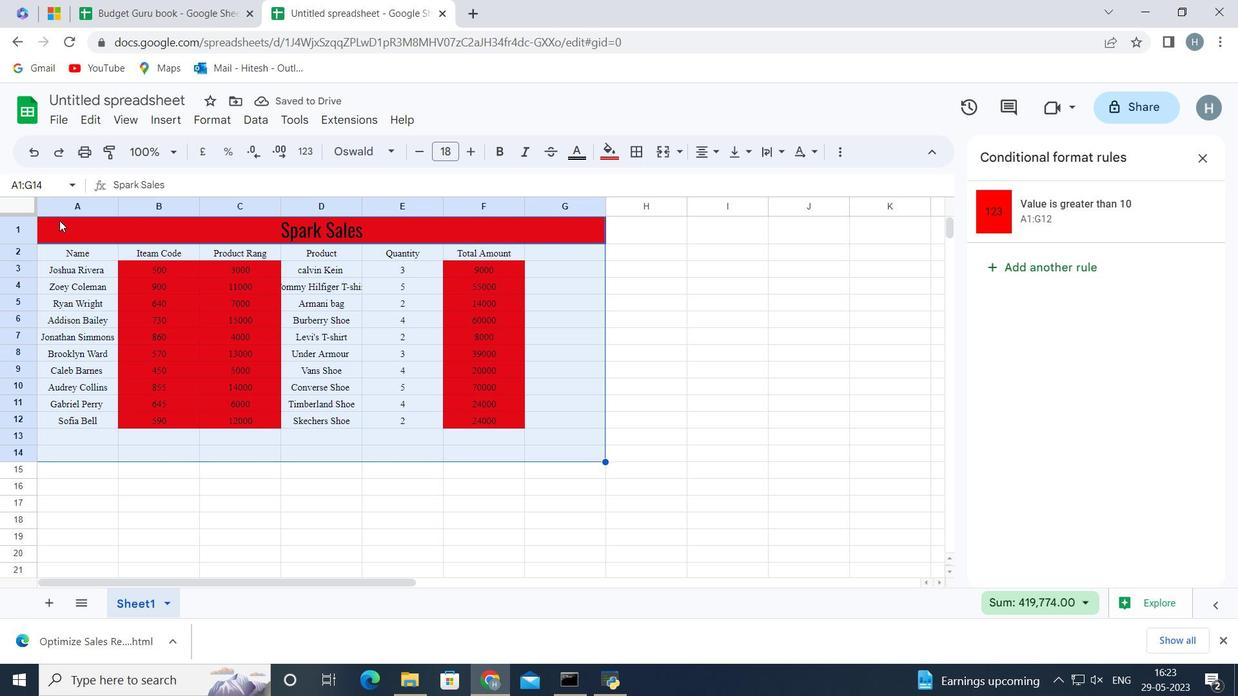
Action: Mouse moved to (207, 119)
Screenshot: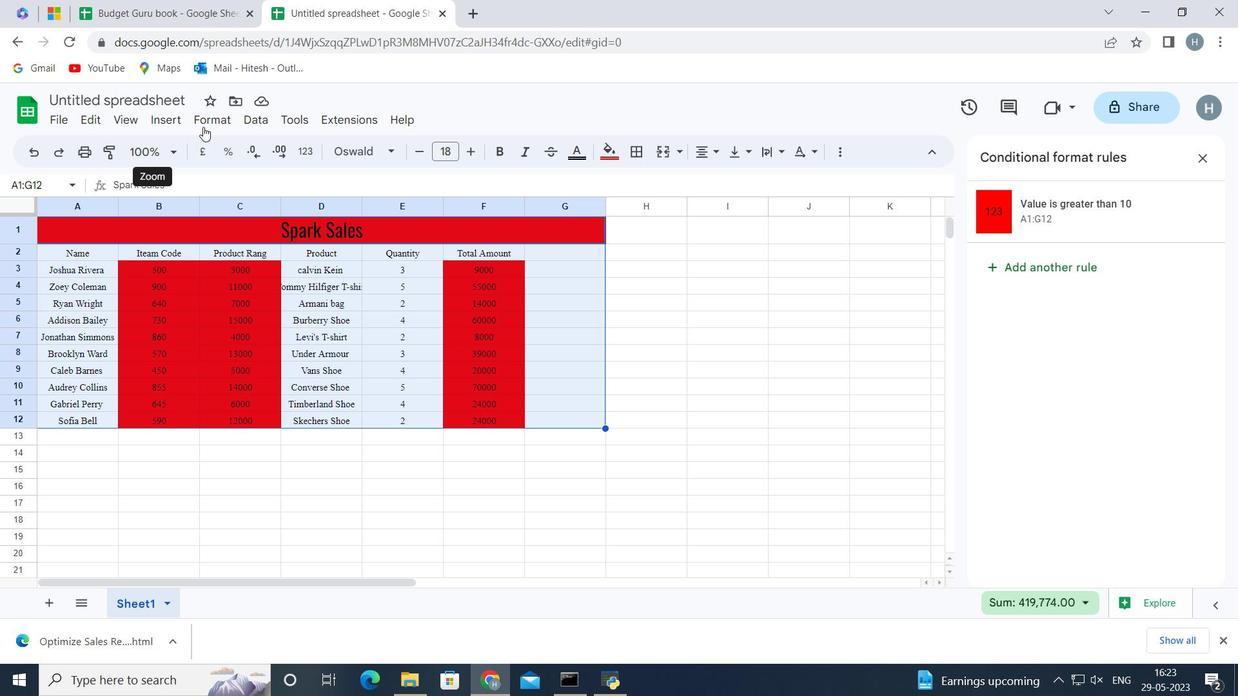 
Action: Mouse pressed left at (207, 119)
Screenshot: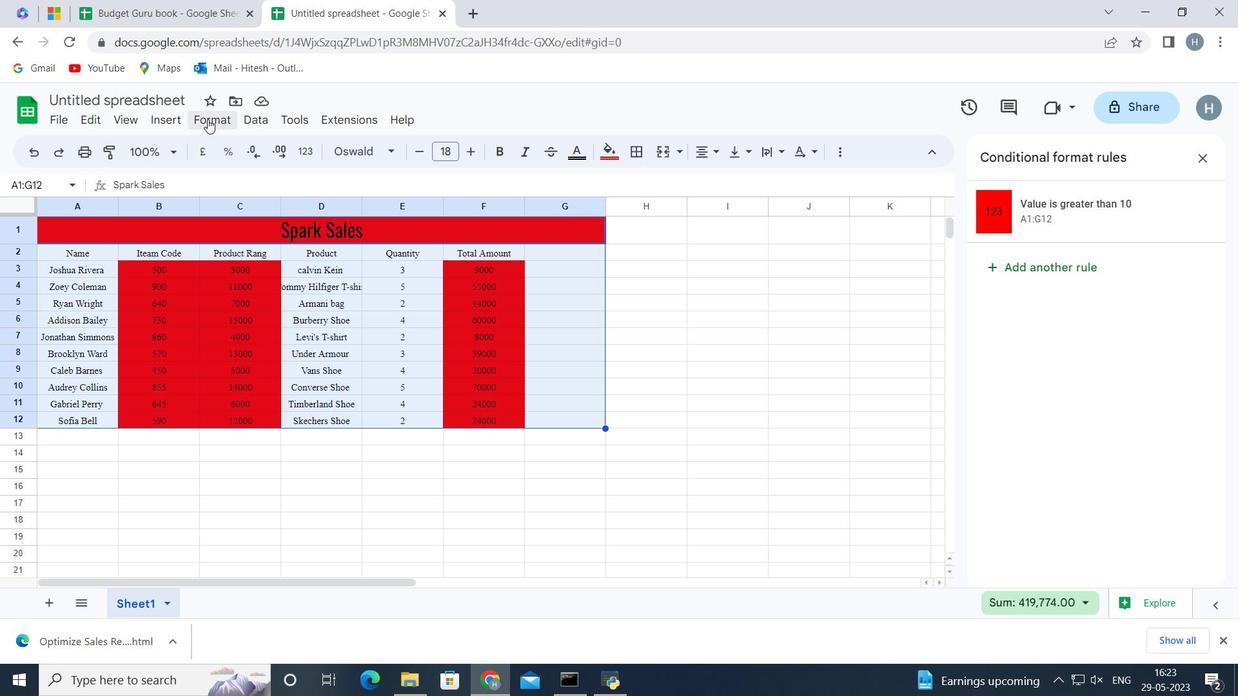 
Action: Mouse moved to (308, 427)
Screenshot: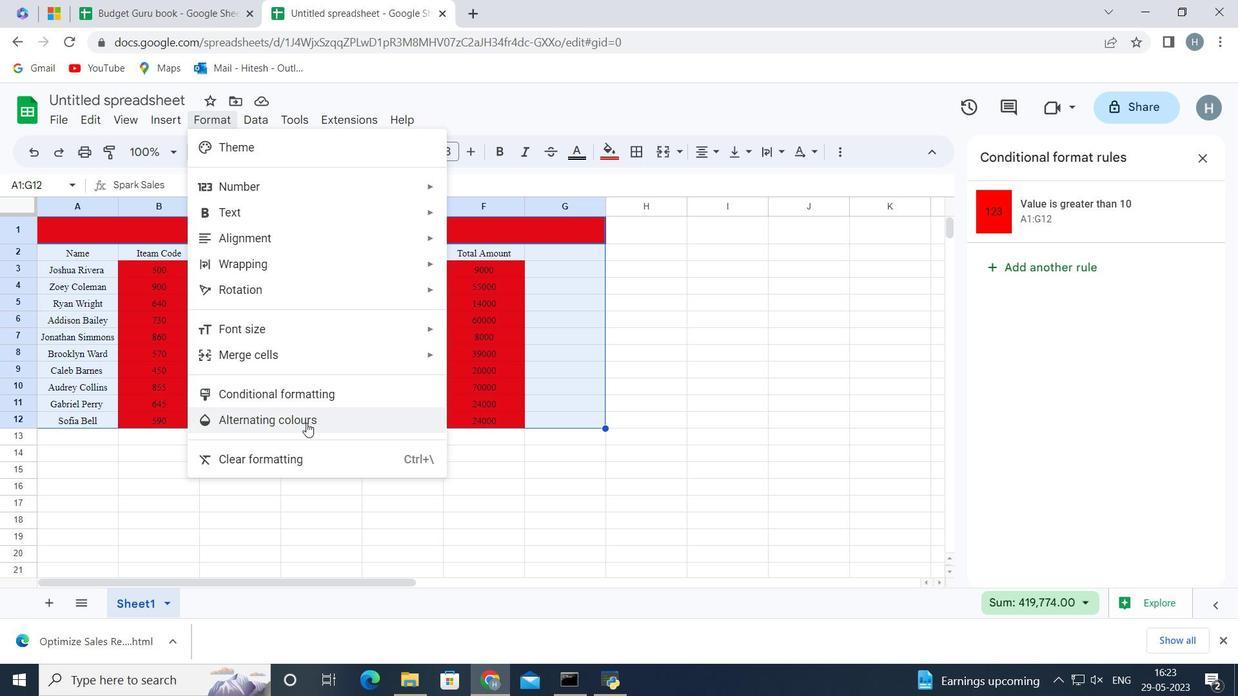 
Action: Mouse pressed left at (308, 427)
Screenshot: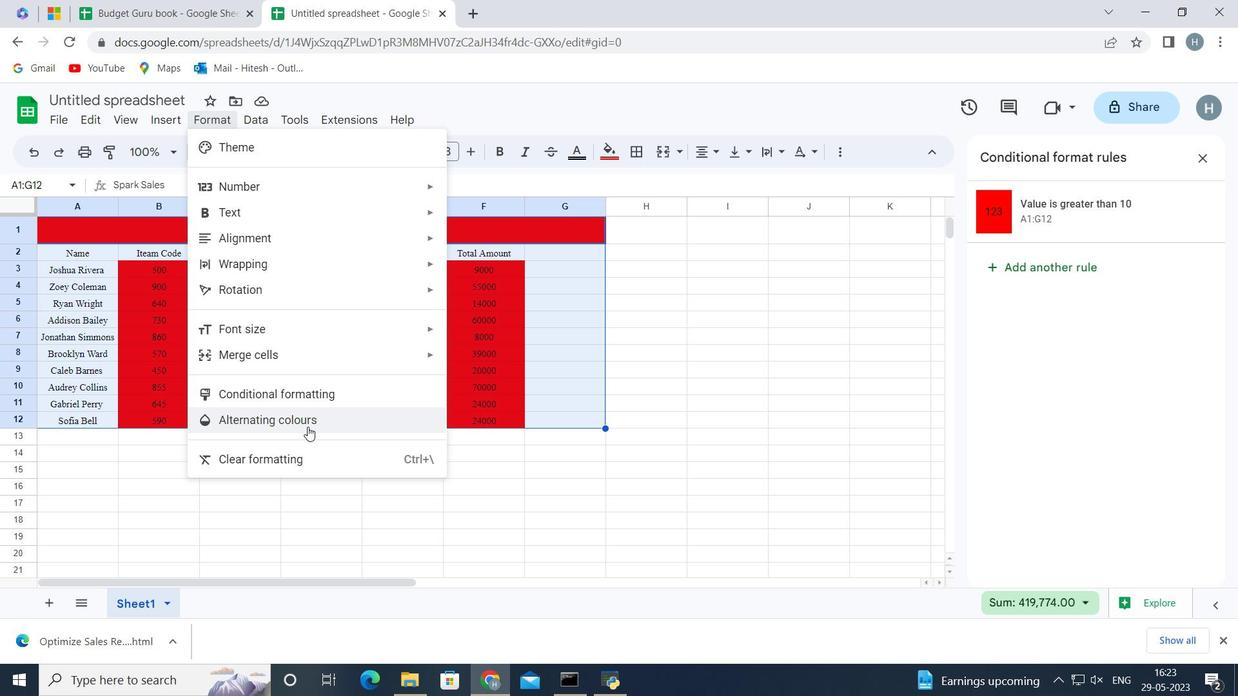 
Action: Mouse moved to (1150, 501)
Screenshot: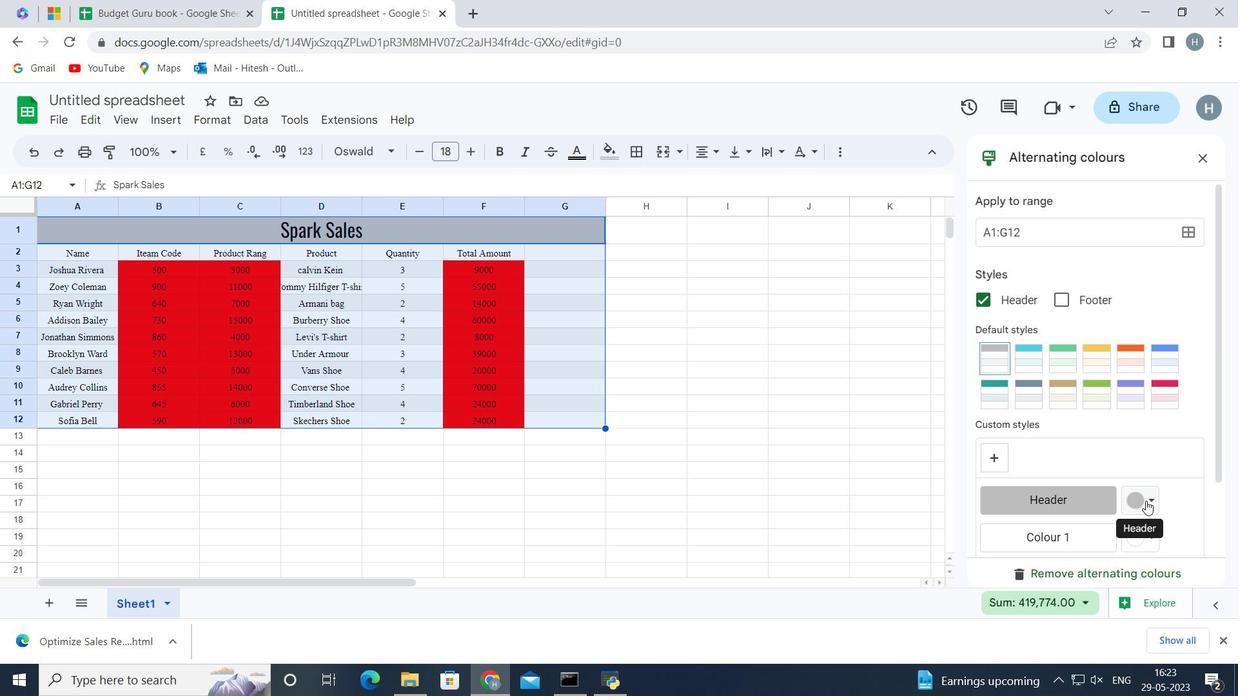 
Action: Mouse pressed left at (1150, 501)
Screenshot: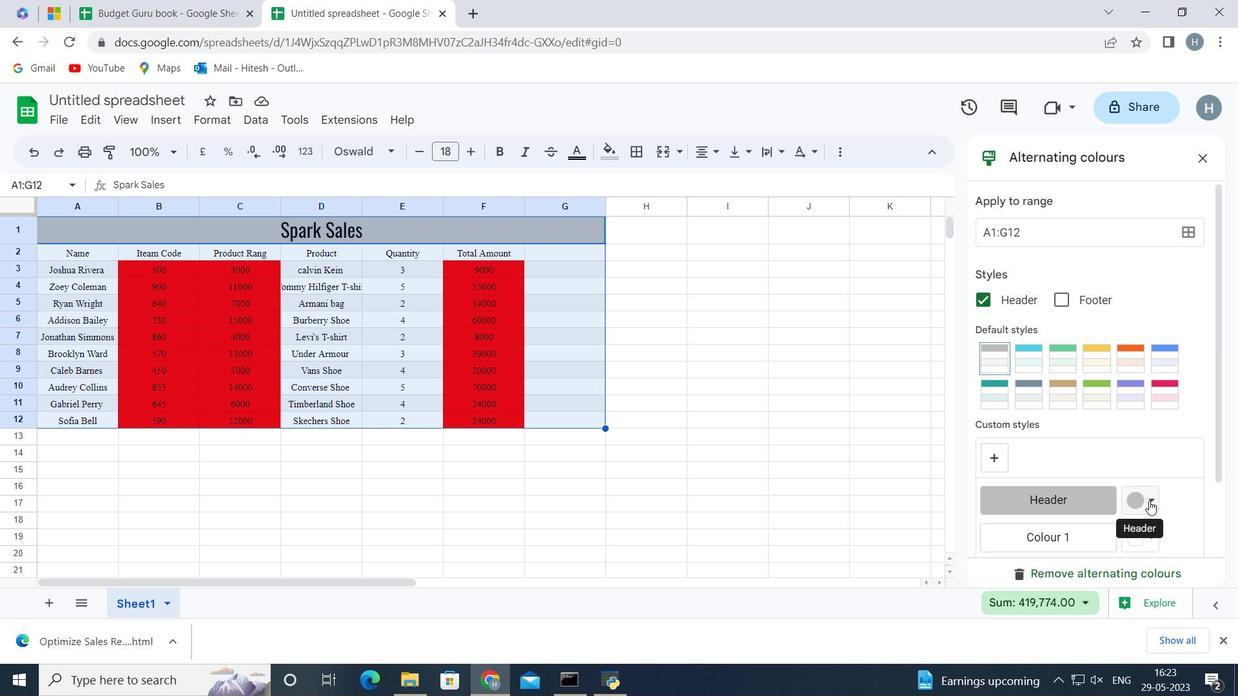 
Action: Mouse moved to (1086, 252)
Screenshot: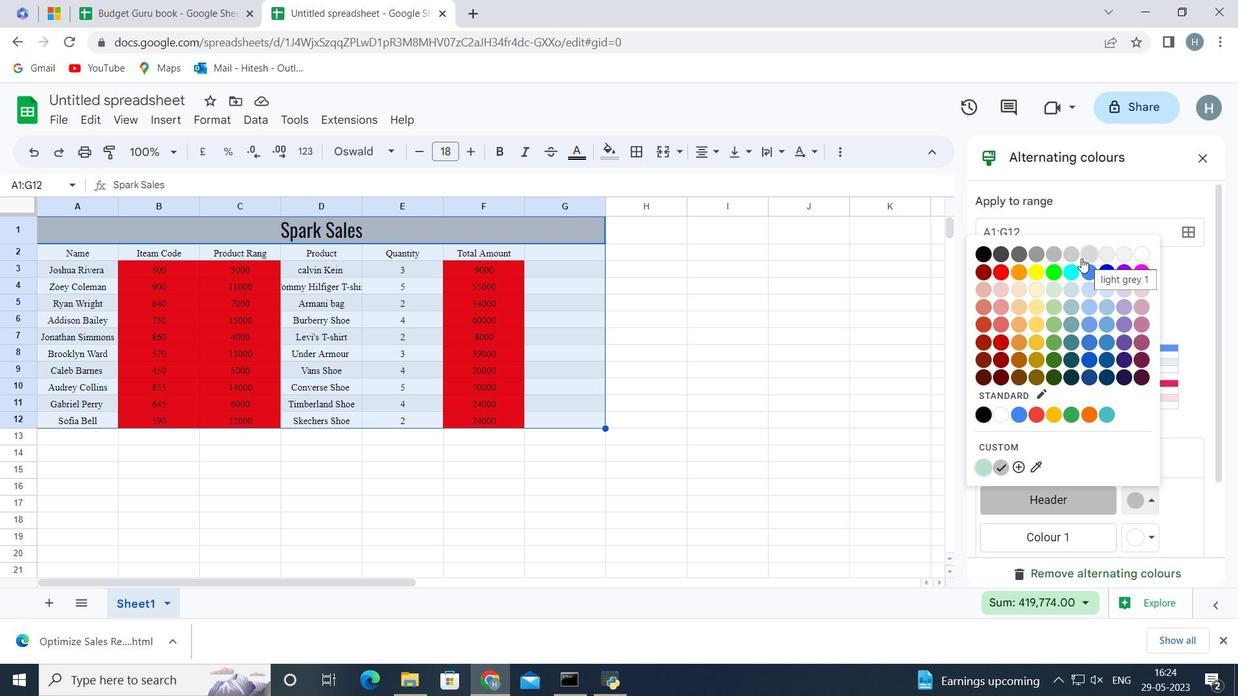 
Action: Mouse pressed left at (1086, 252)
Screenshot: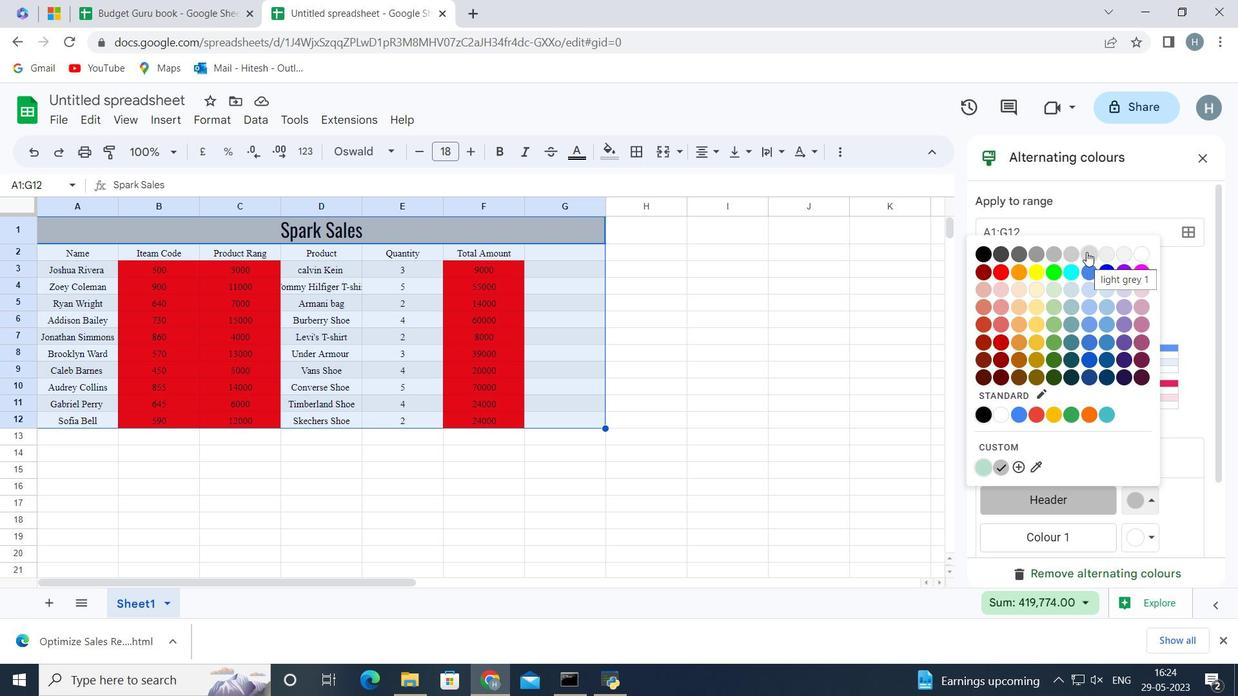 
Action: Mouse moved to (1123, 407)
Screenshot: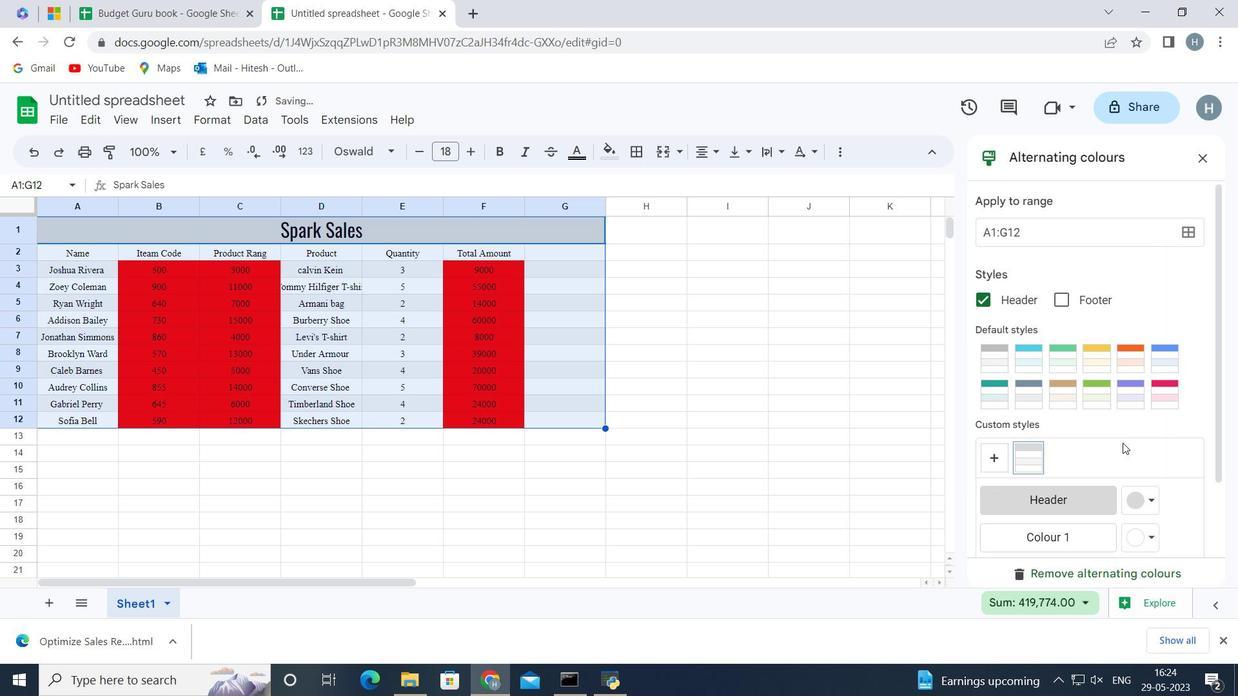 
Action: Mouse scrolled (1123, 407) with delta (0, 0)
Screenshot: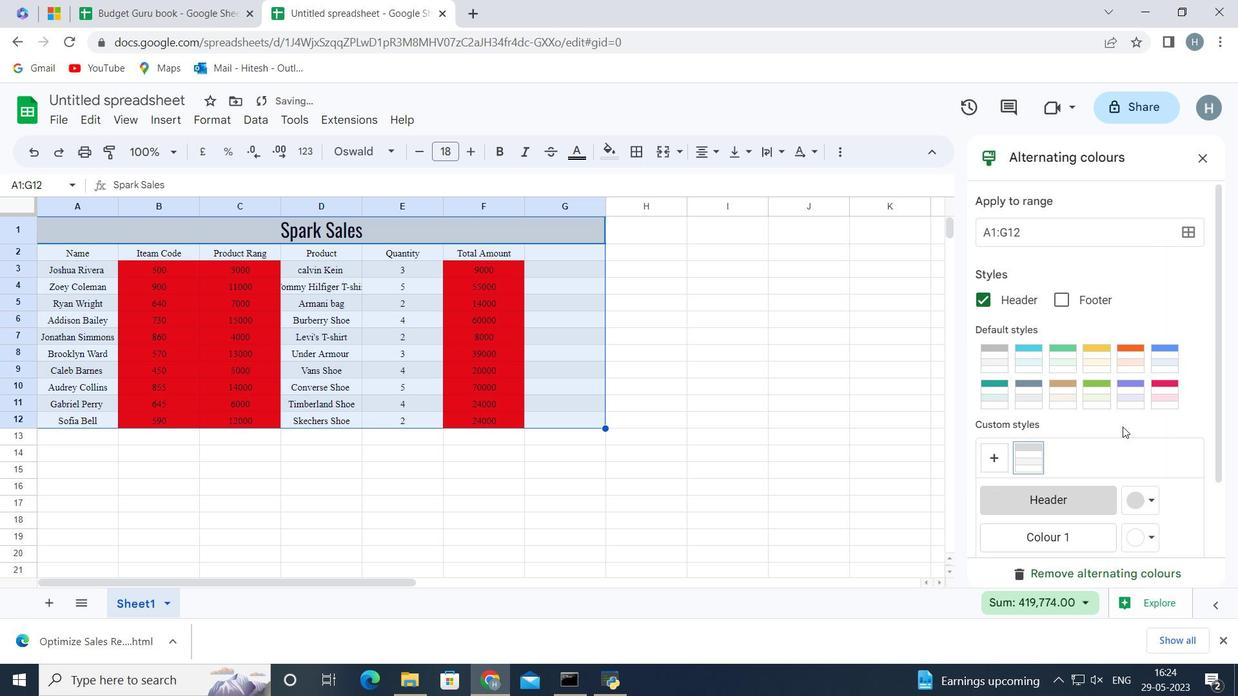 
Action: Mouse scrolled (1123, 407) with delta (0, 0)
Screenshot: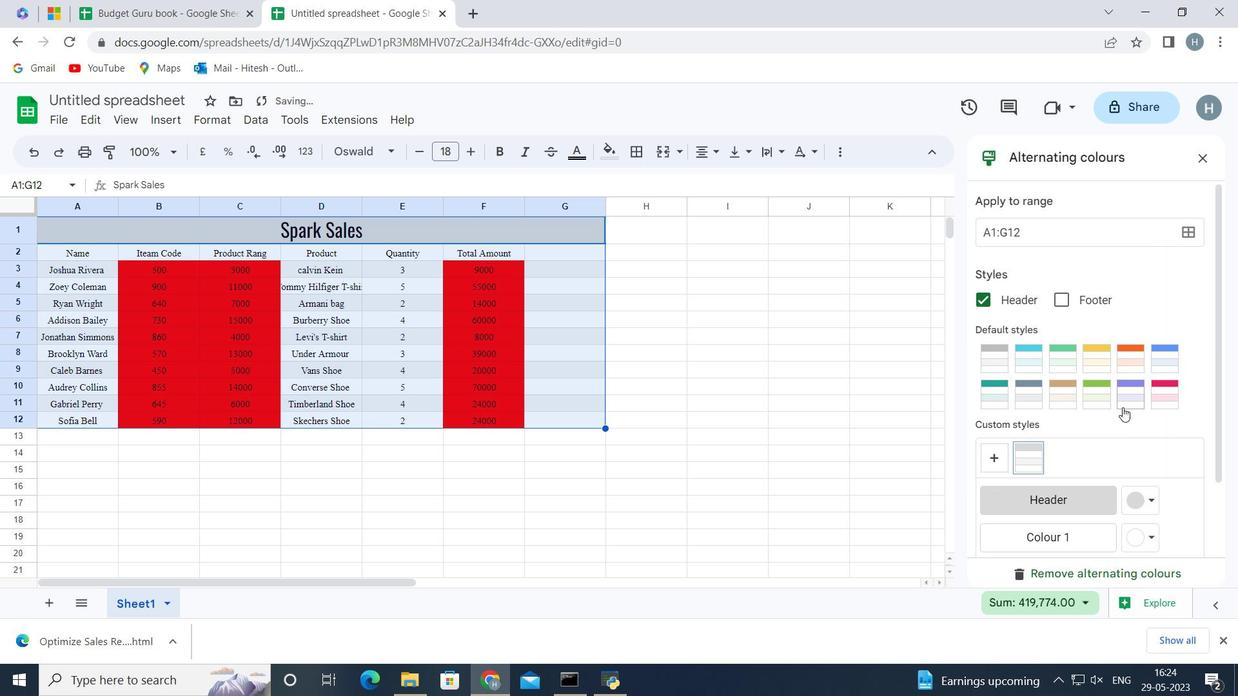 
Action: Mouse moved to (1149, 424)
Screenshot: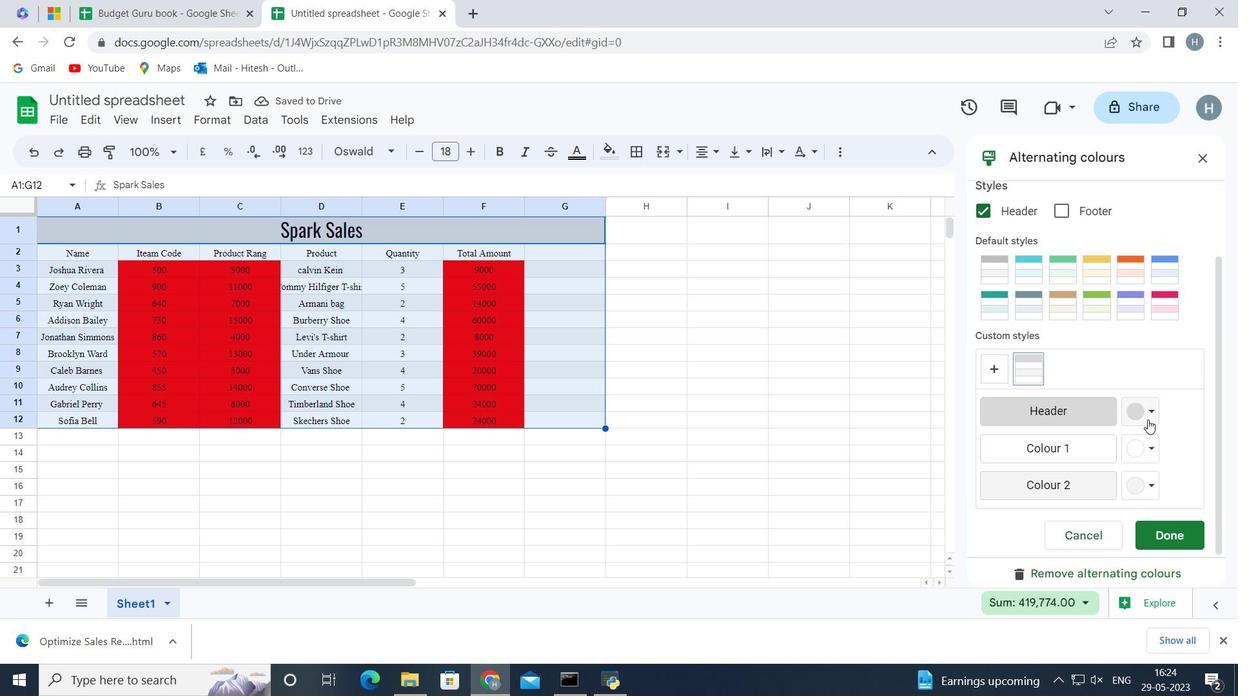 
Action: Mouse scrolled (1149, 423) with delta (0, 0)
Screenshot: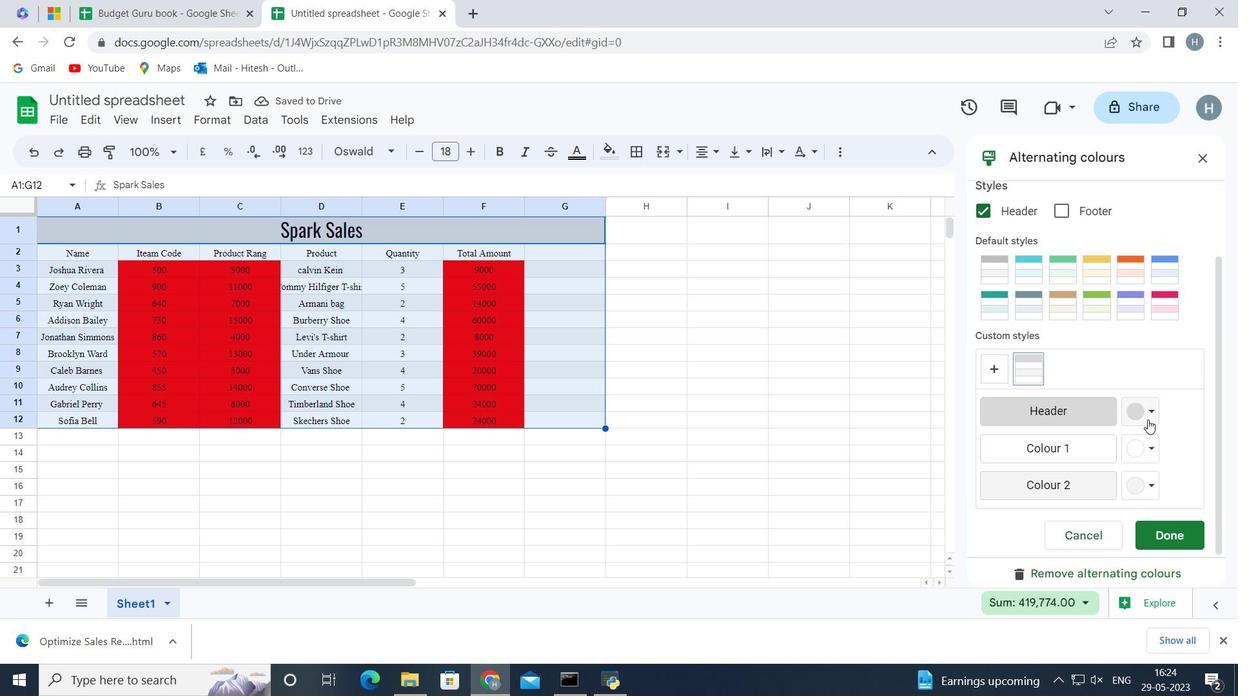 
Action: Mouse moved to (1183, 530)
Screenshot: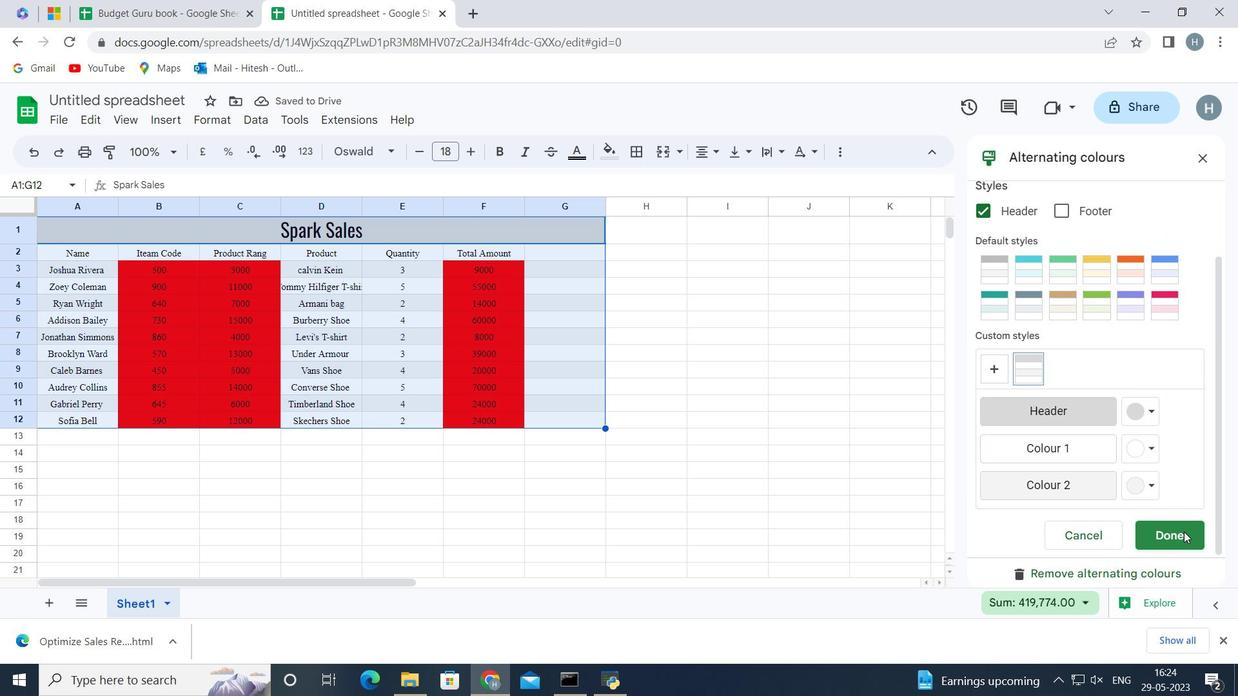 
Action: Mouse pressed left at (1183, 530)
Screenshot: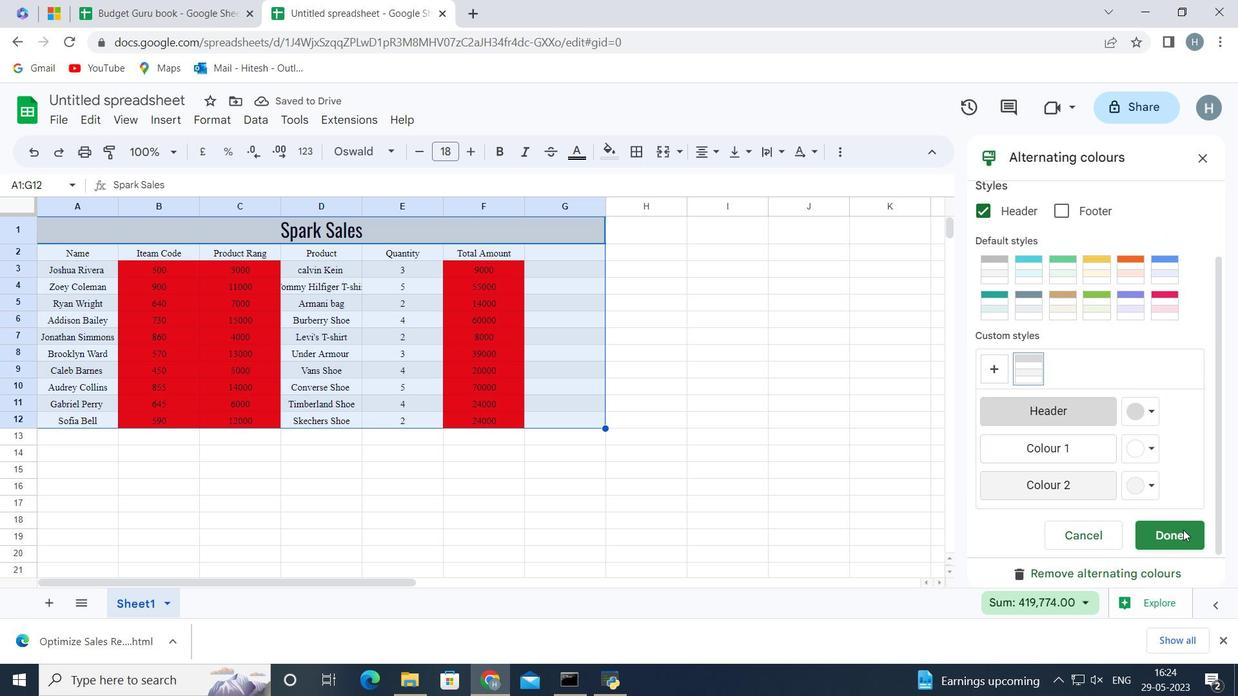 
Action: Mouse moved to (471, 496)
Screenshot: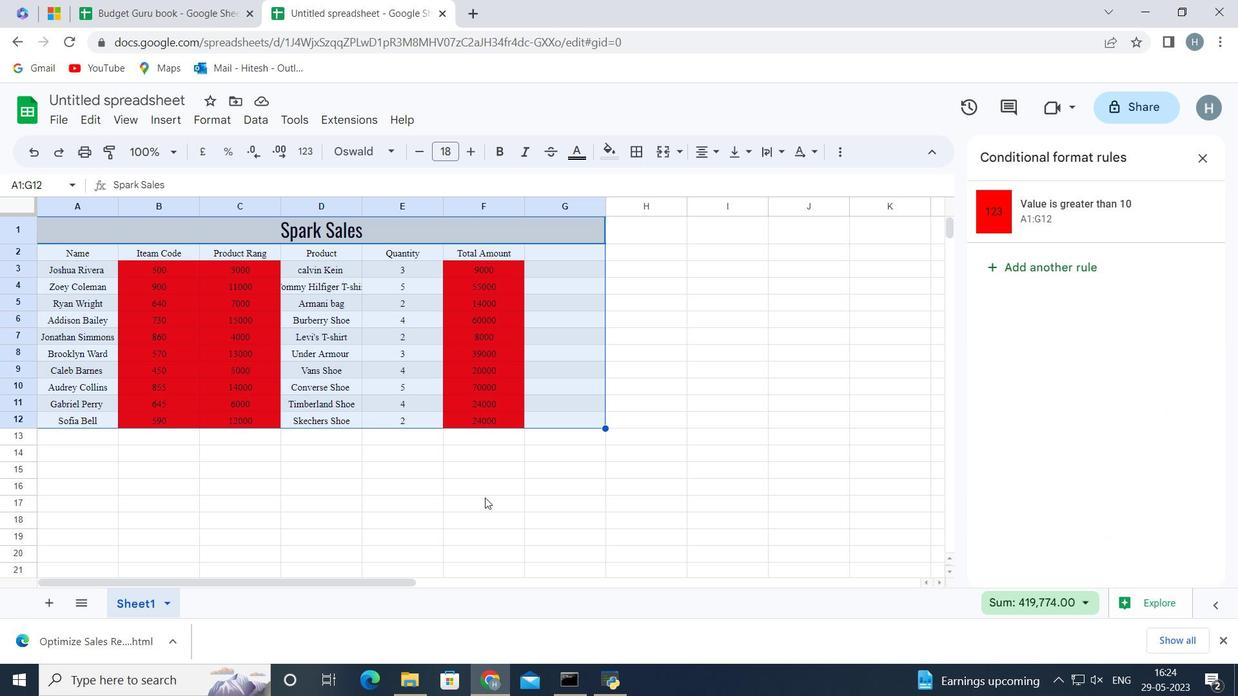 
Action: Mouse pressed left at (471, 496)
Screenshot: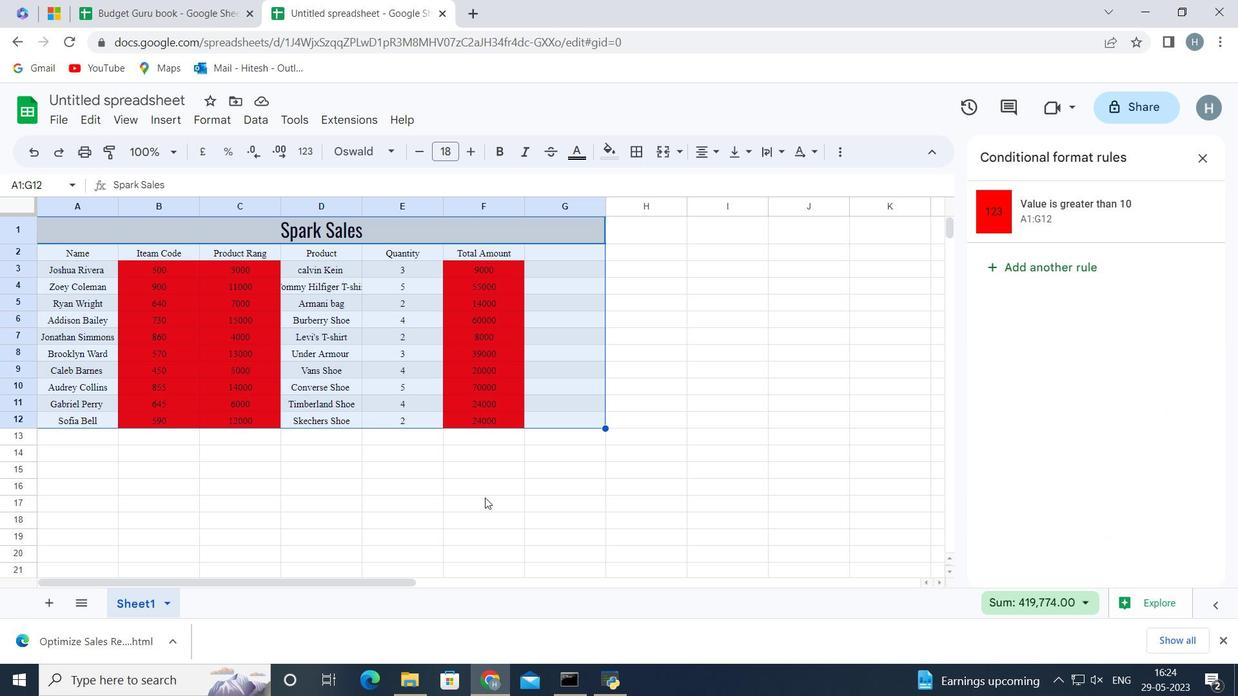 
Action: Mouse moved to (12, 207)
Screenshot: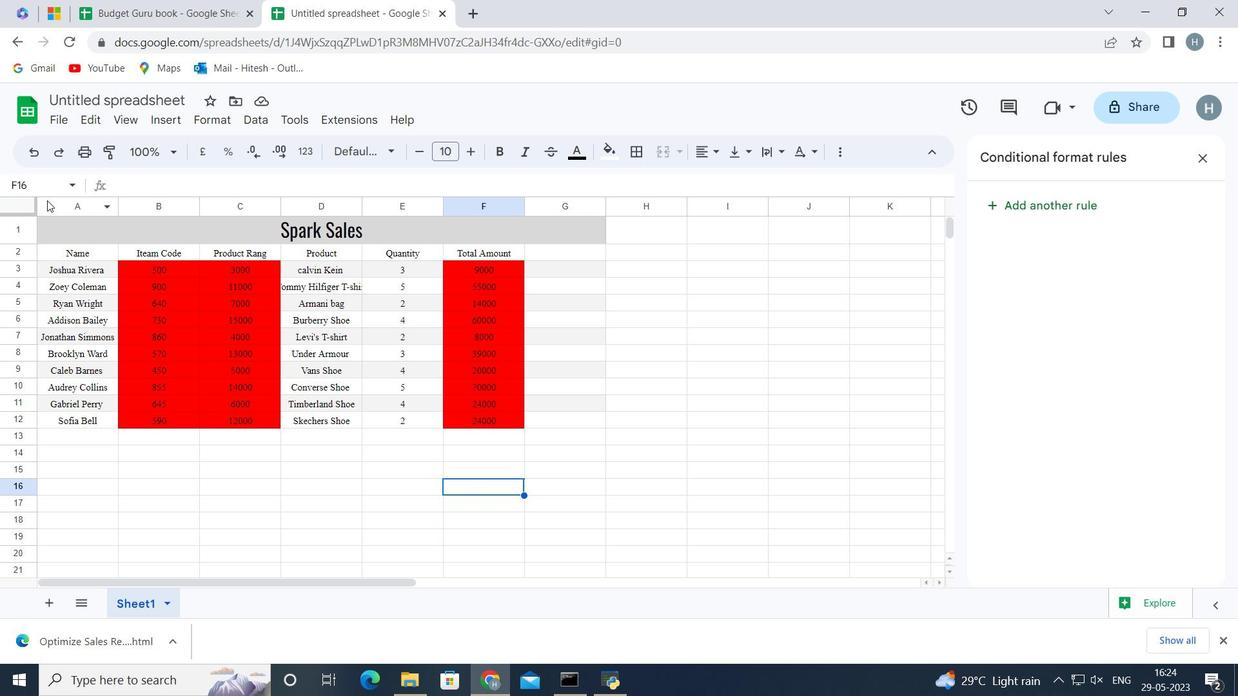 
Action: Mouse pressed left at (12, 207)
Screenshot: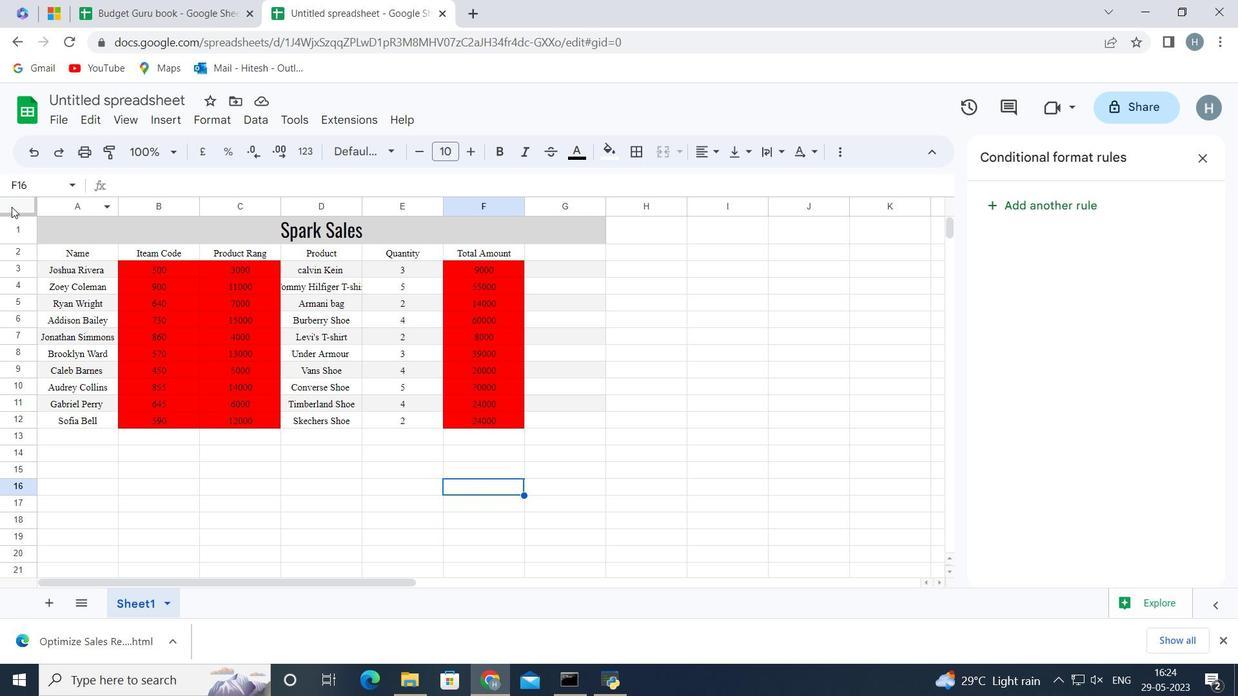 
Action: Mouse moved to (117, 207)
Screenshot: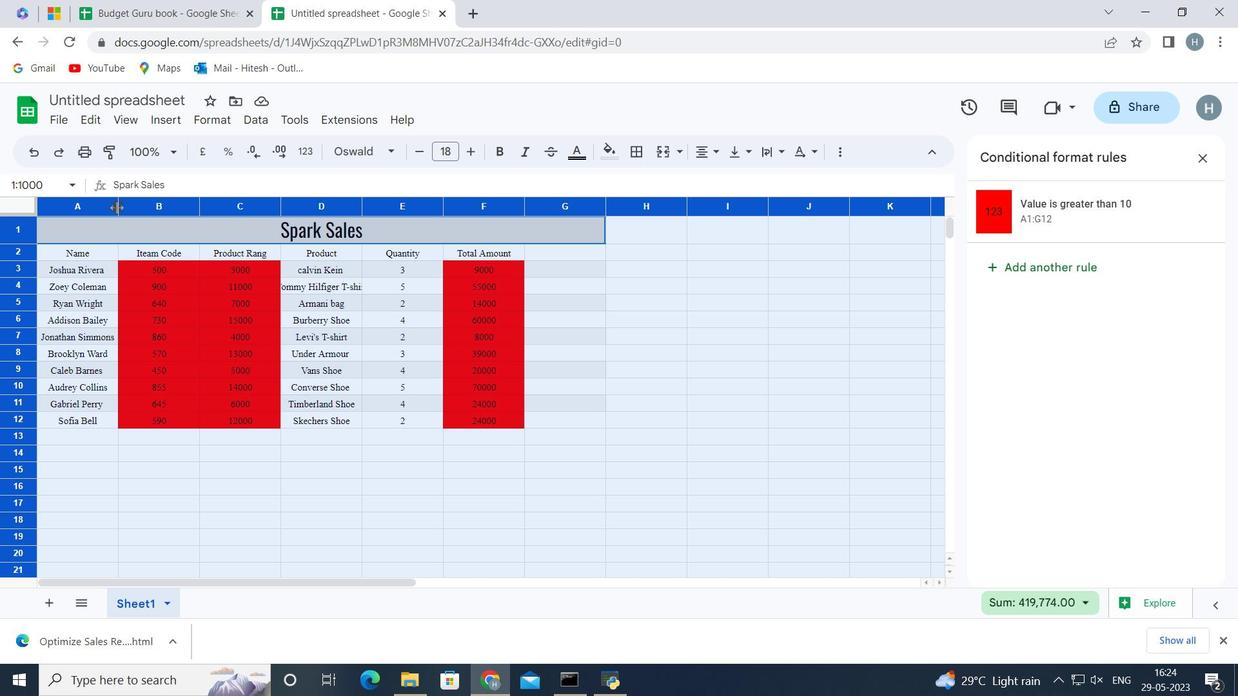 
Action: Mouse pressed left at (117, 207)
Screenshot: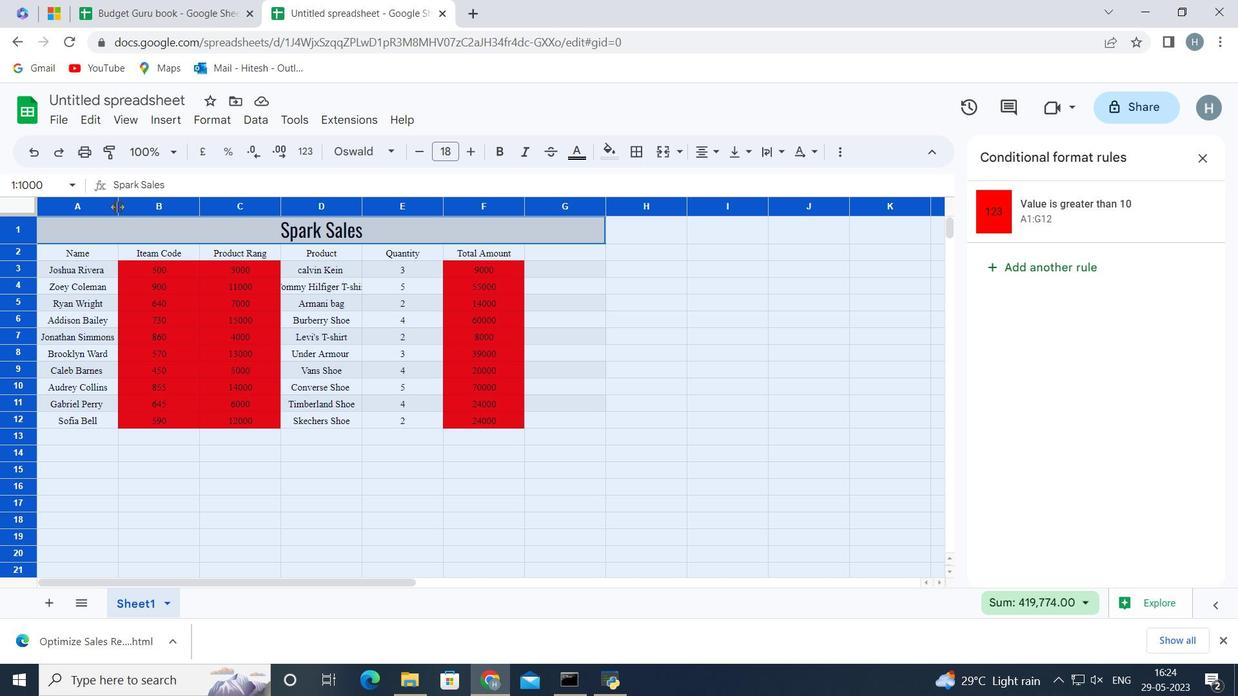 
Action: Mouse moved to (117, 207)
Screenshot: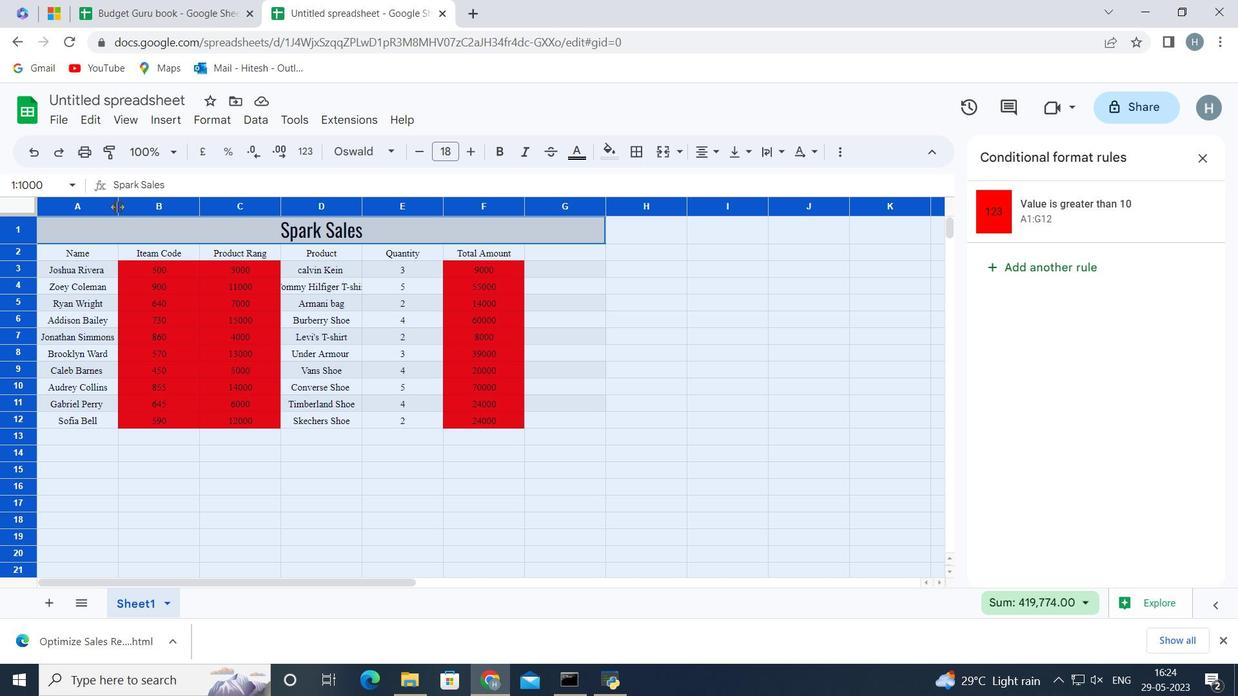 
Action: Mouse pressed left at (117, 207)
Screenshot: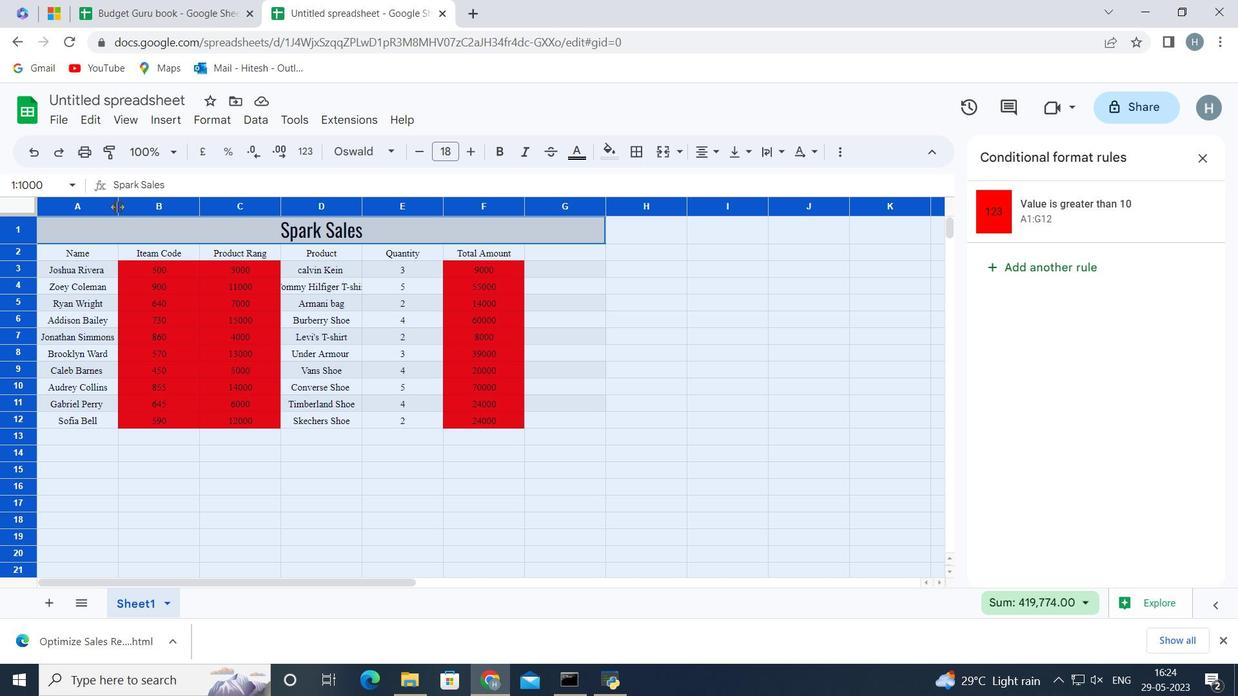 
Action: Mouse moved to (239, 493)
Screenshot: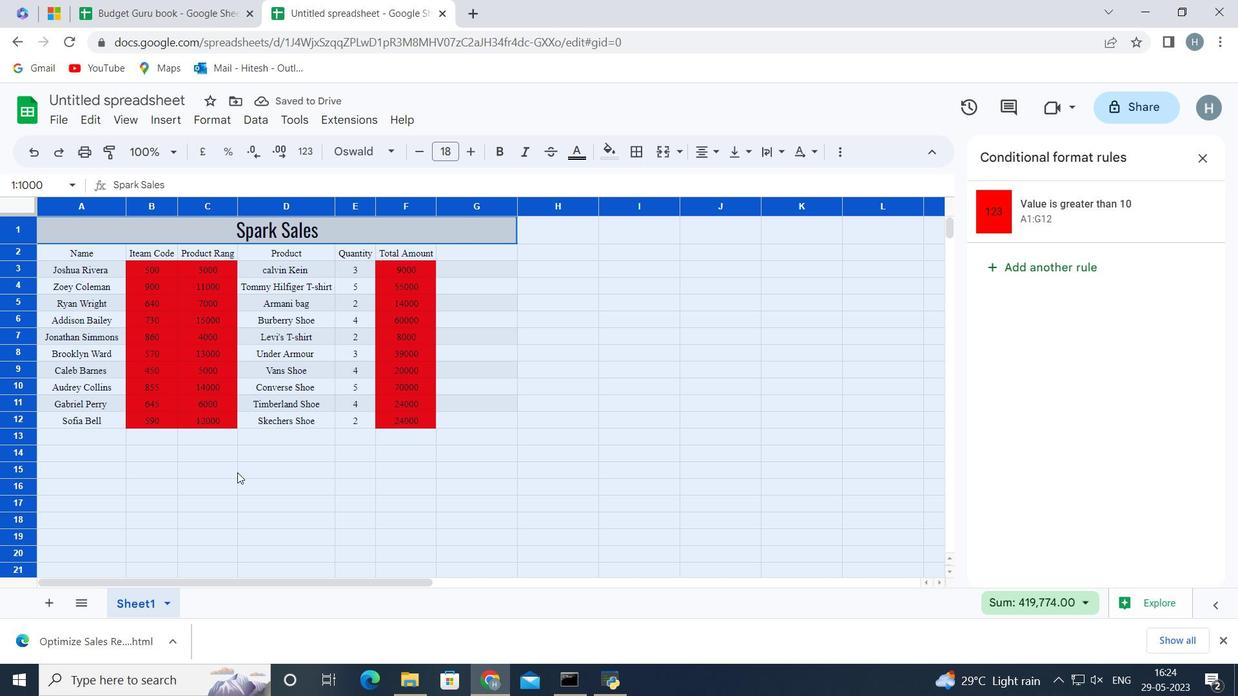 
Action: Mouse pressed left at (239, 493)
Screenshot: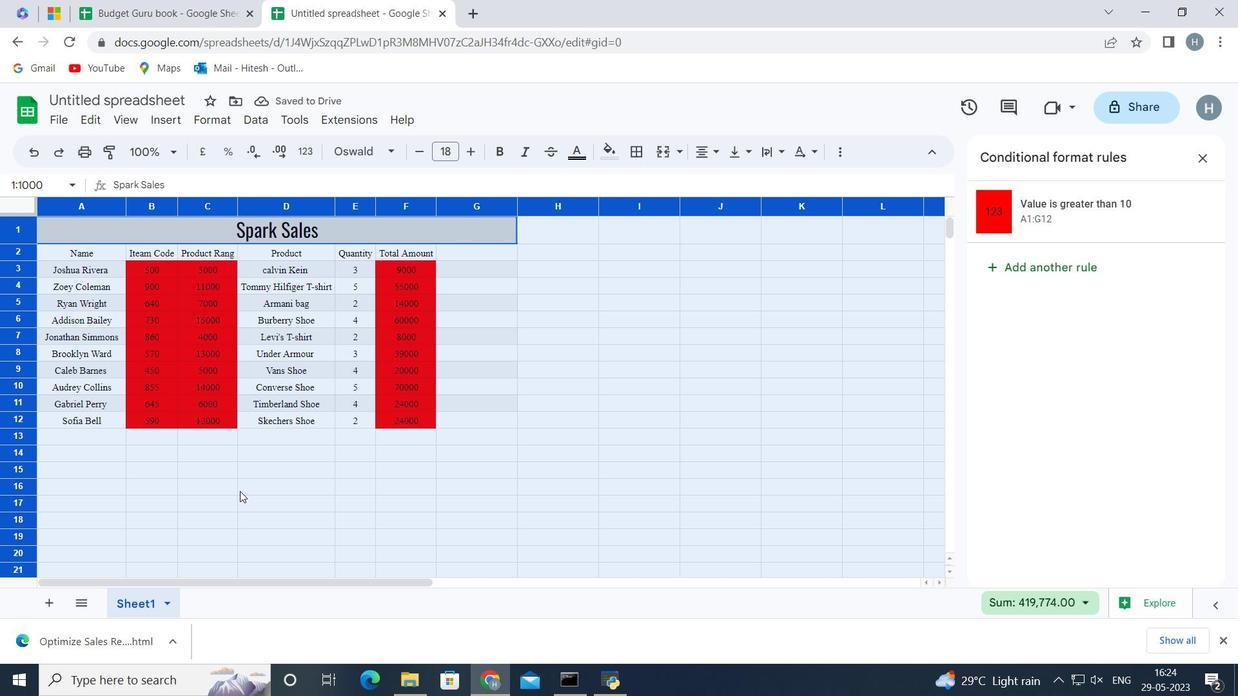 
Action: Mouse moved to (153, 471)
Screenshot: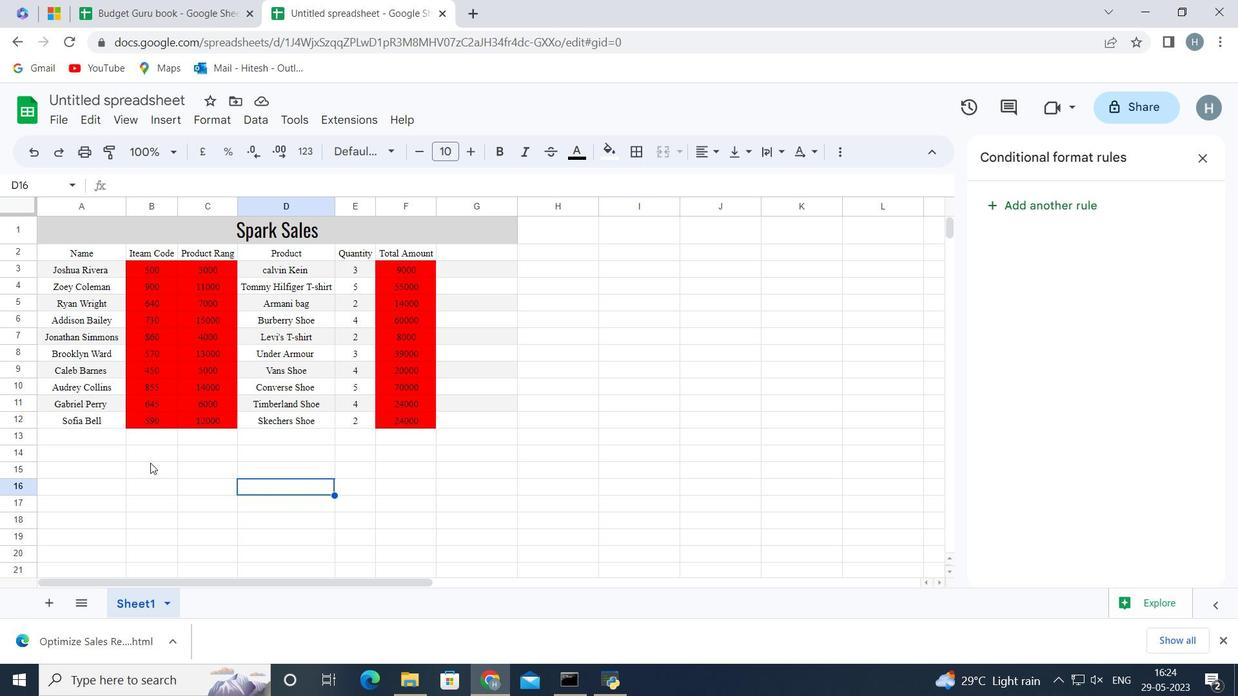 
Action: Mouse pressed left at (153, 471)
Screenshot: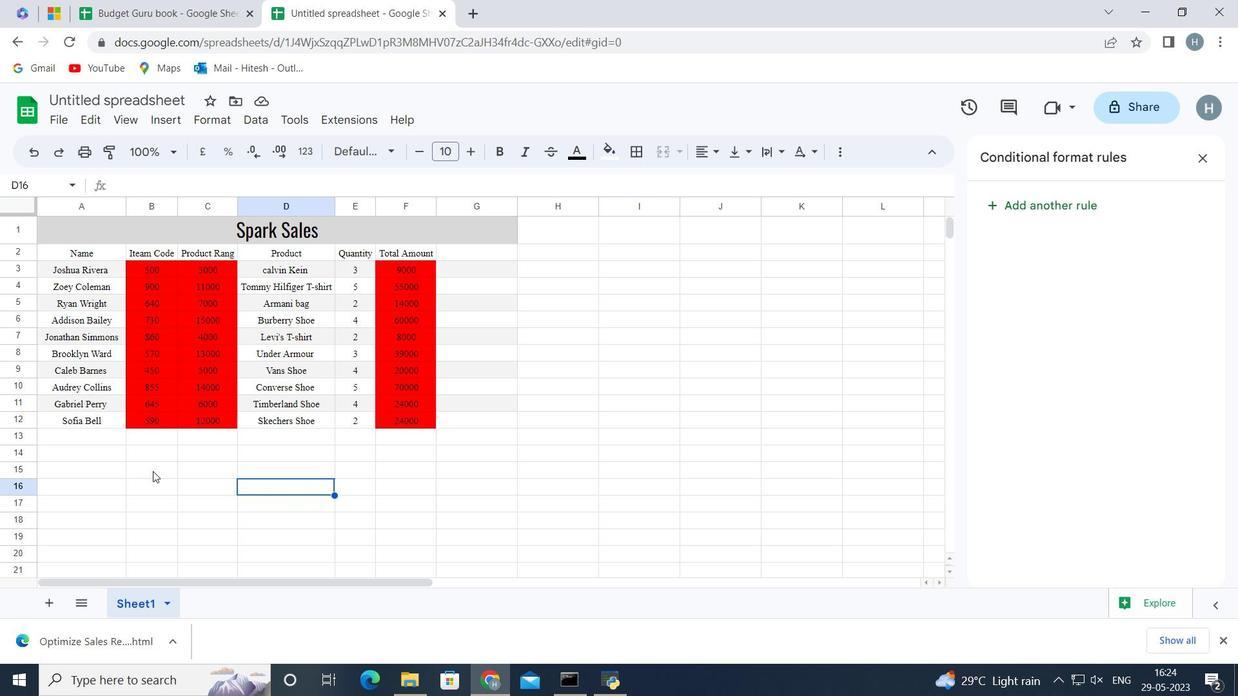 
Action: Mouse moved to (271, 479)
Screenshot: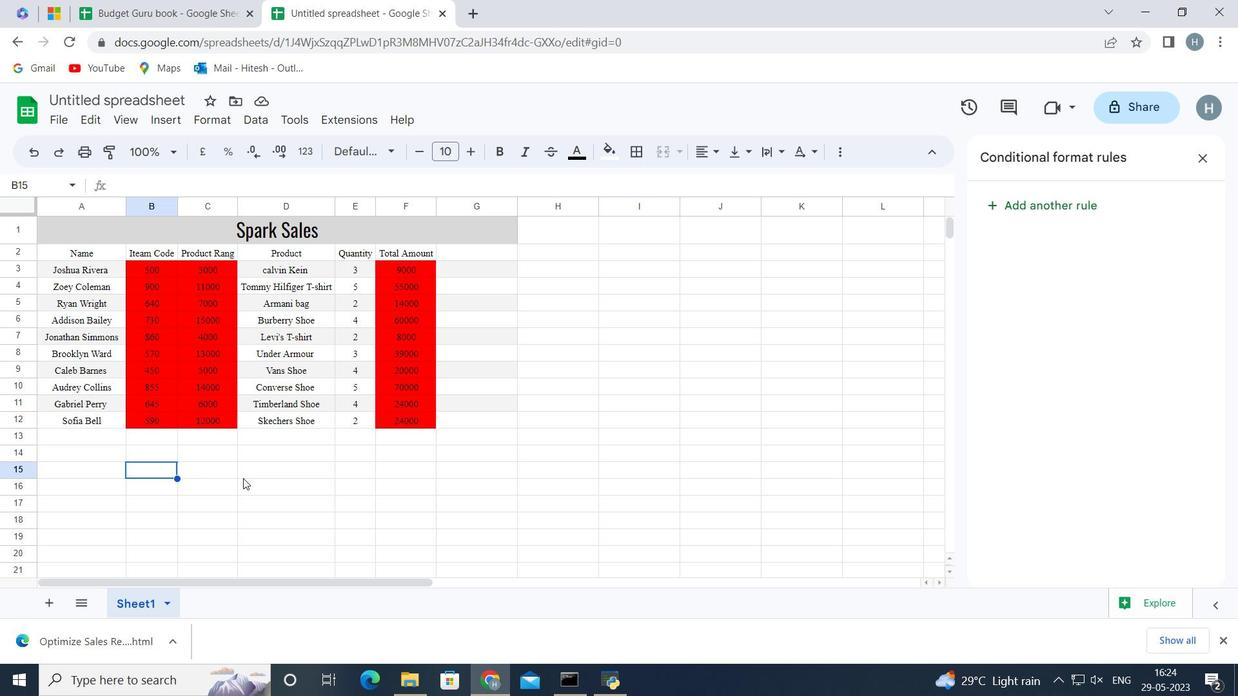 
Action: Mouse pressed left at (271, 479)
Screenshot: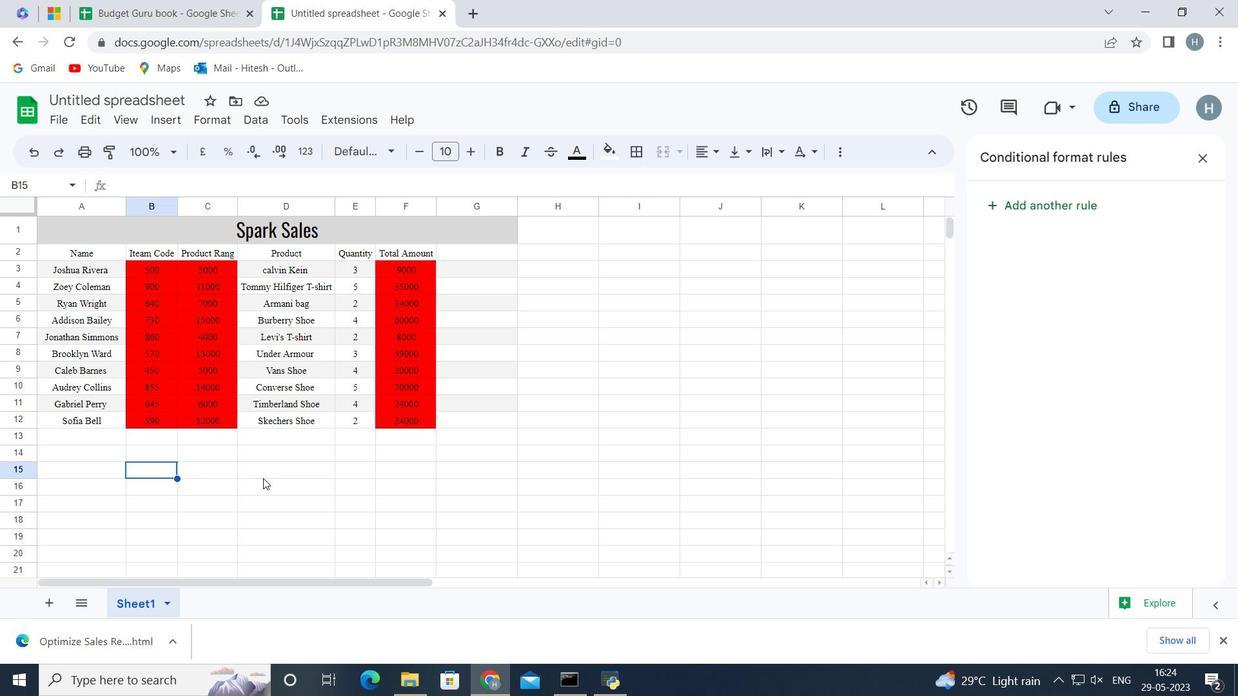
Action: Mouse moved to (84, 459)
Screenshot: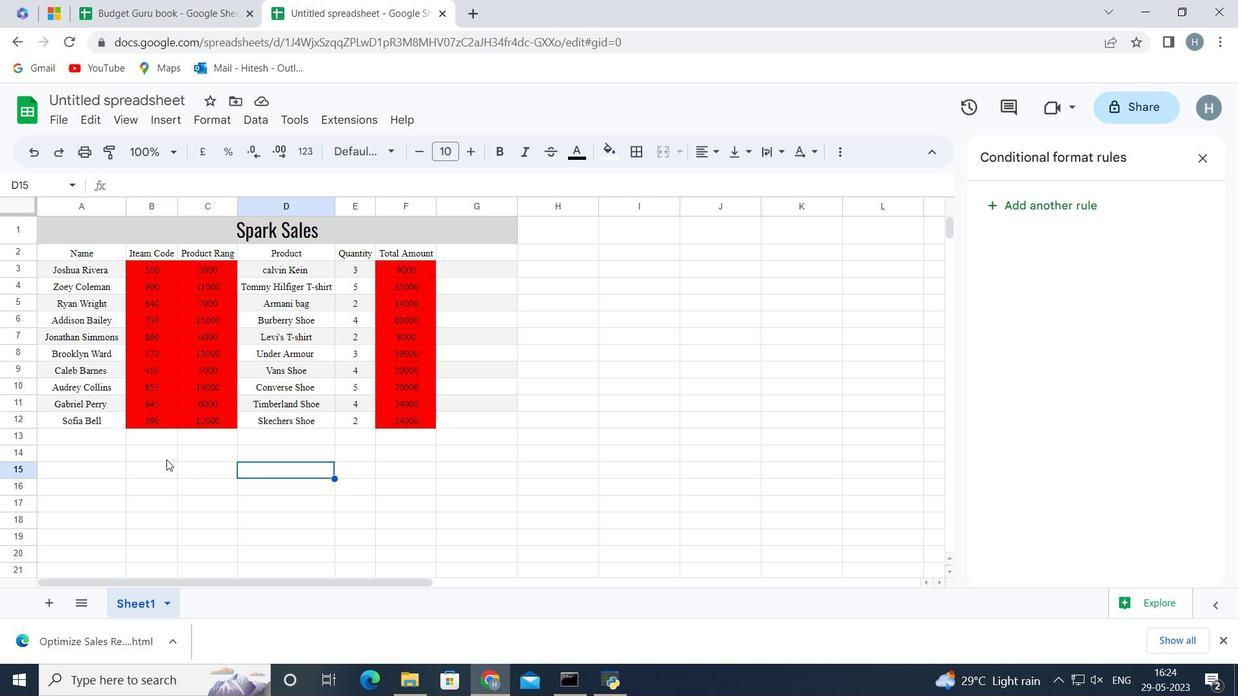 
Action: Mouse pressed left at (84, 459)
Screenshot: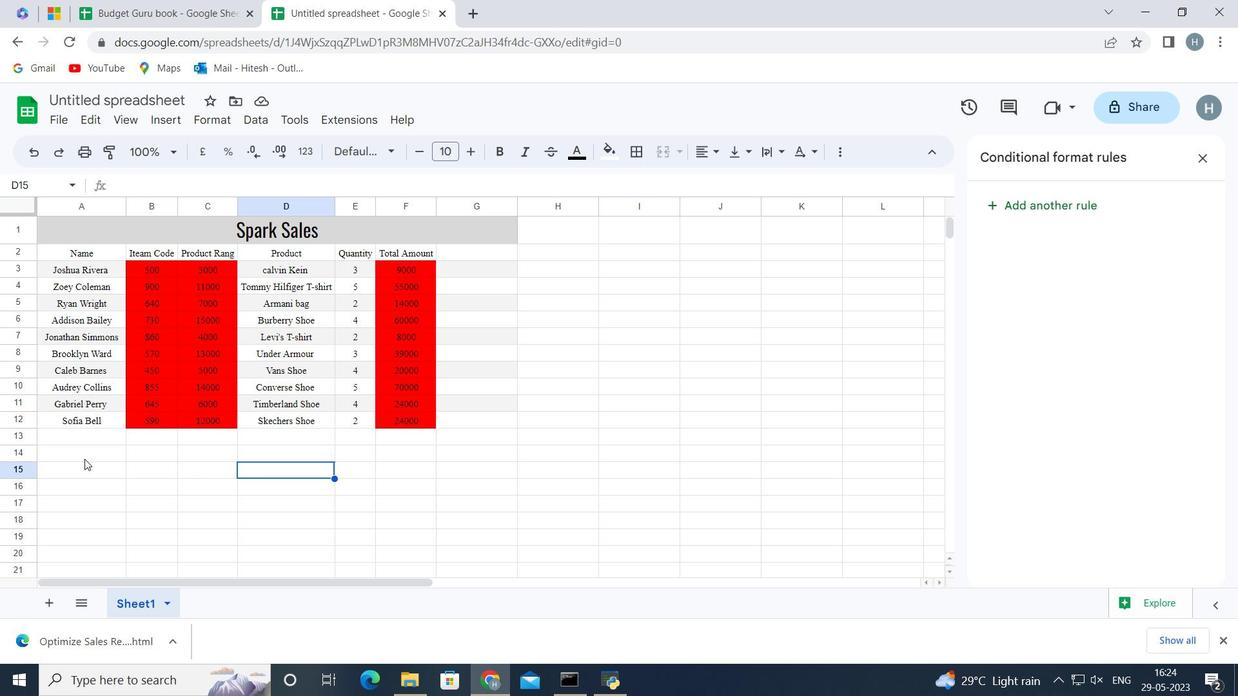 
Action: Mouse moved to (454, 468)
Screenshot: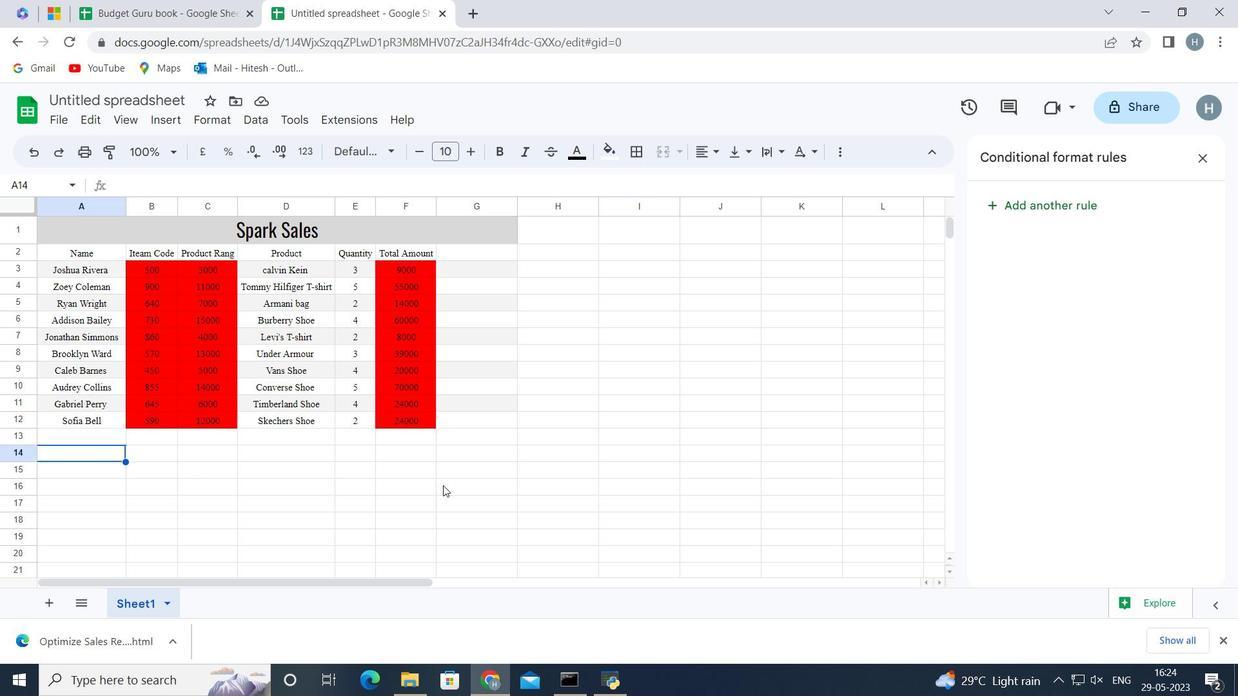 
Action: Mouse pressed left at (454, 468)
Screenshot: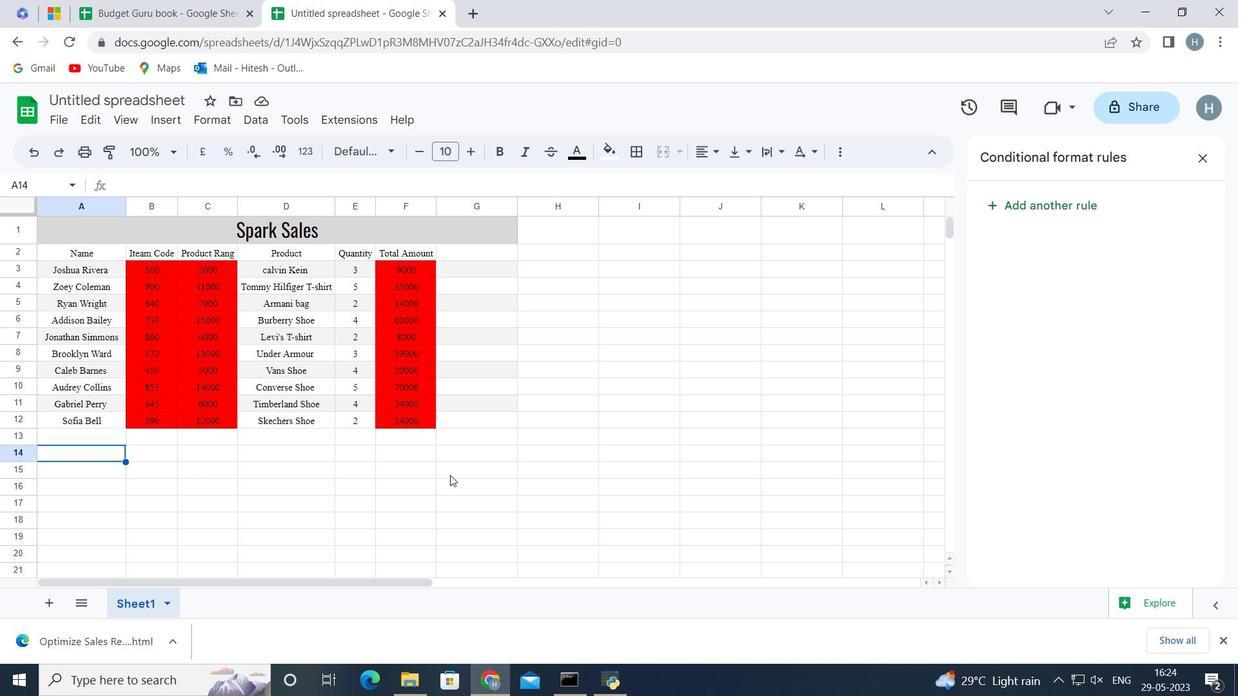 
Action: Mouse moved to (603, 361)
Screenshot: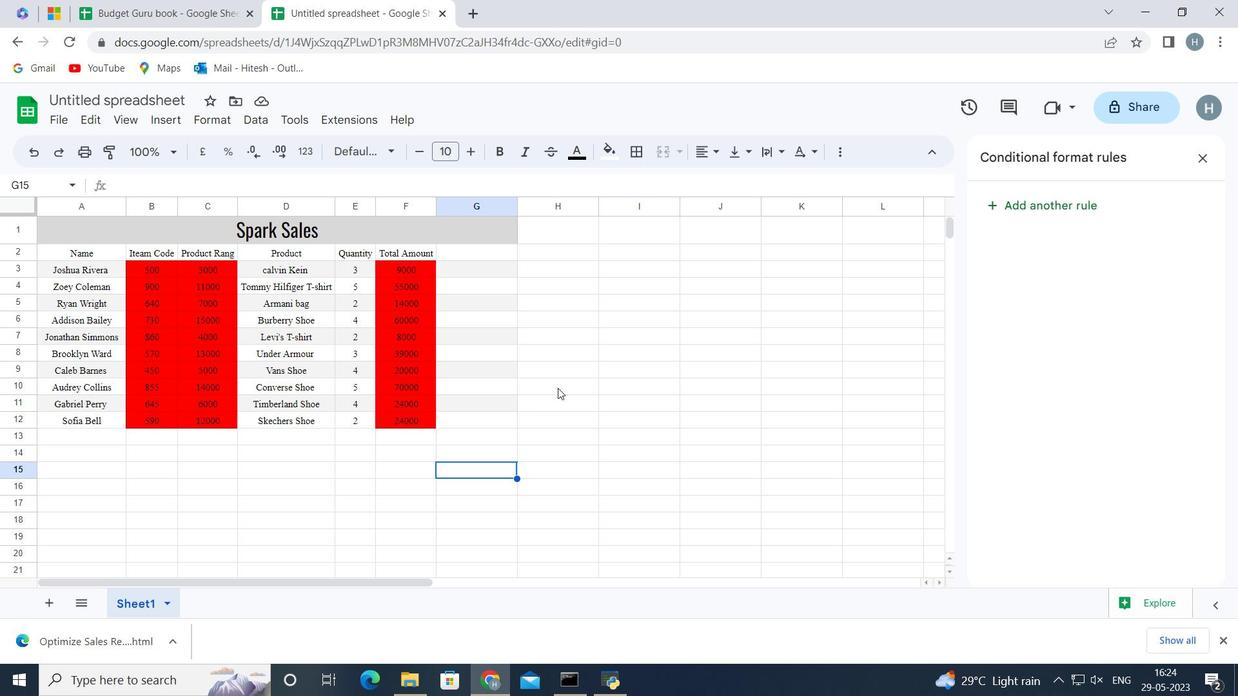 
Action: Mouse pressed left at (603, 361)
Screenshot: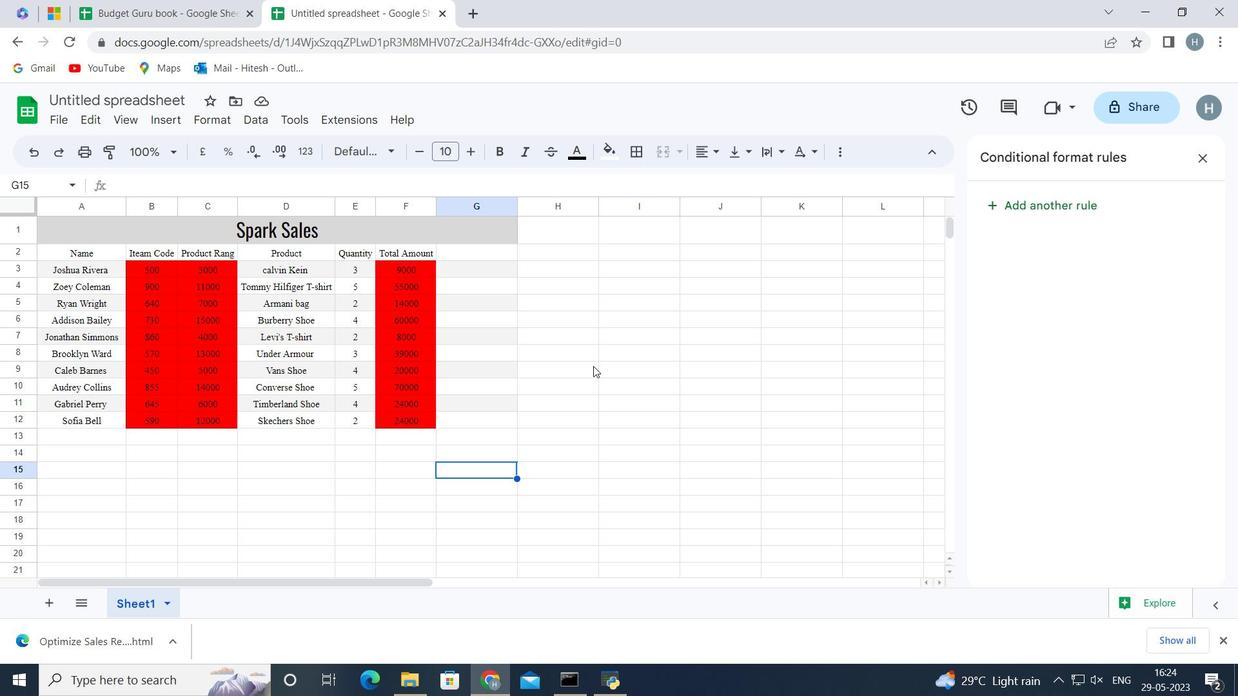 
